 Task: Look for space in Romeoville, United States from 12th July, 2023 to 16th July, 2023 for 8 adults in price range Rs.10000 to Rs.16000. Place can be private room with 8 bedrooms having 8 beds and 8 bathrooms. Property type can be house, flat, guest house, hotel. Amenities needed are: wifi, TV, free parkinig on premises, gym, breakfast. Booking option can be shelf check-in. Required host language is English.
Action: Mouse moved to (465, 94)
Screenshot: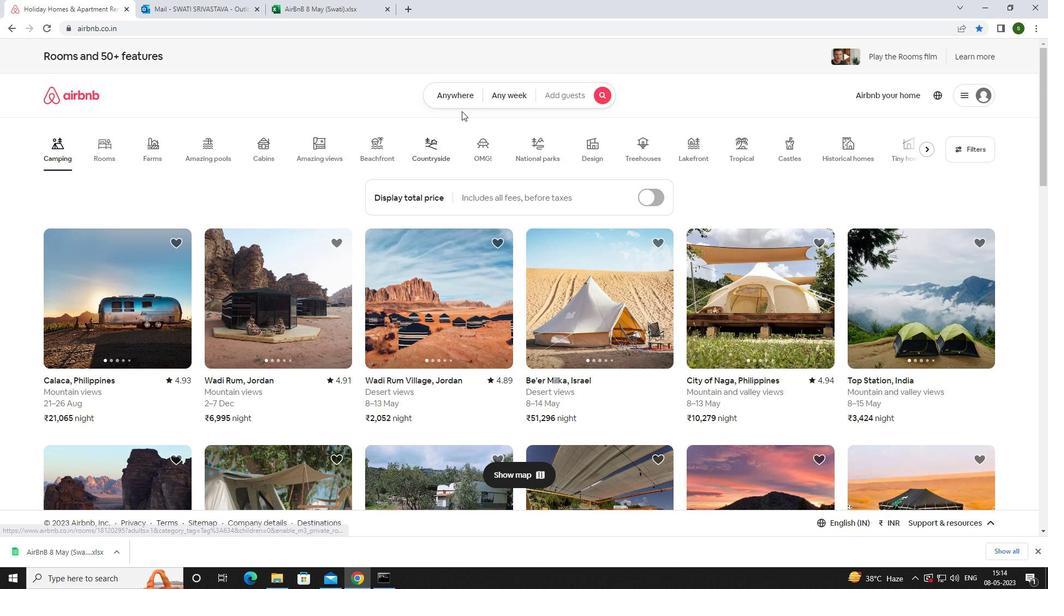 
Action: Mouse pressed left at (465, 94)
Screenshot: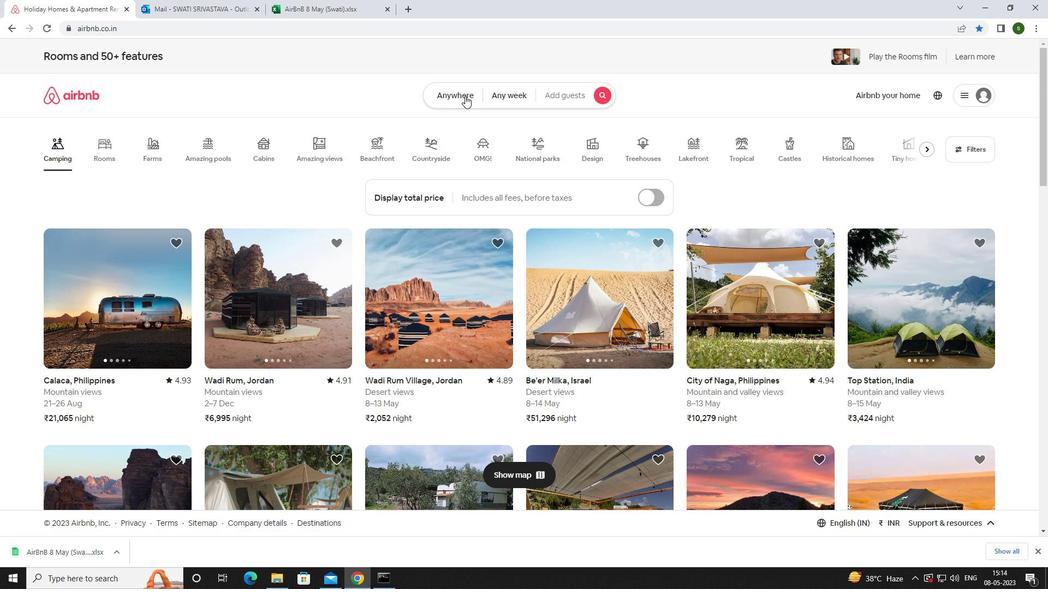 
Action: Mouse moved to (349, 134)
Screenshot: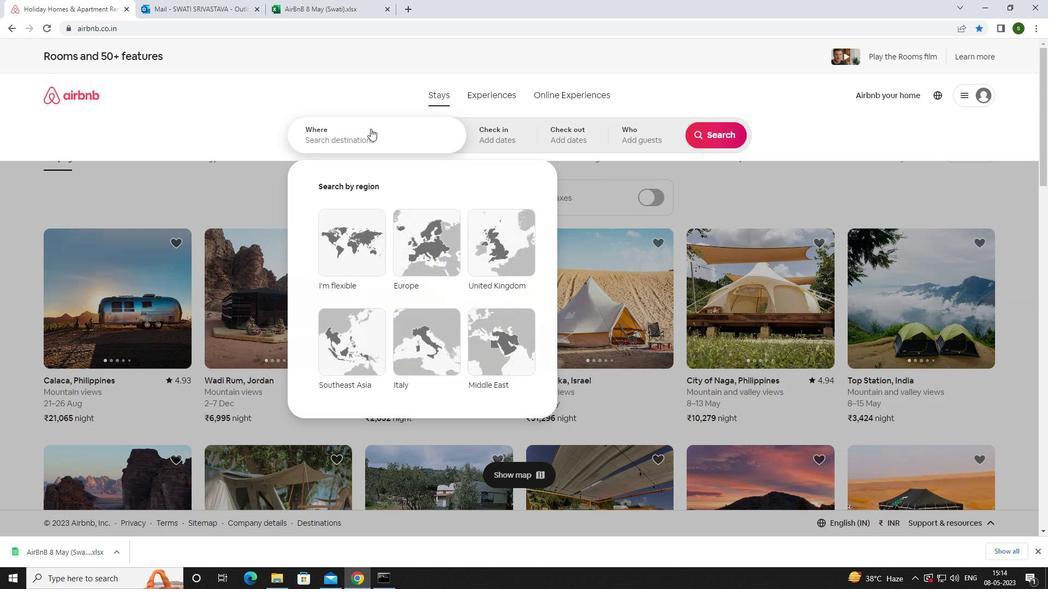 
Action: Mouse pressed left at (349, 134)
Screenshot: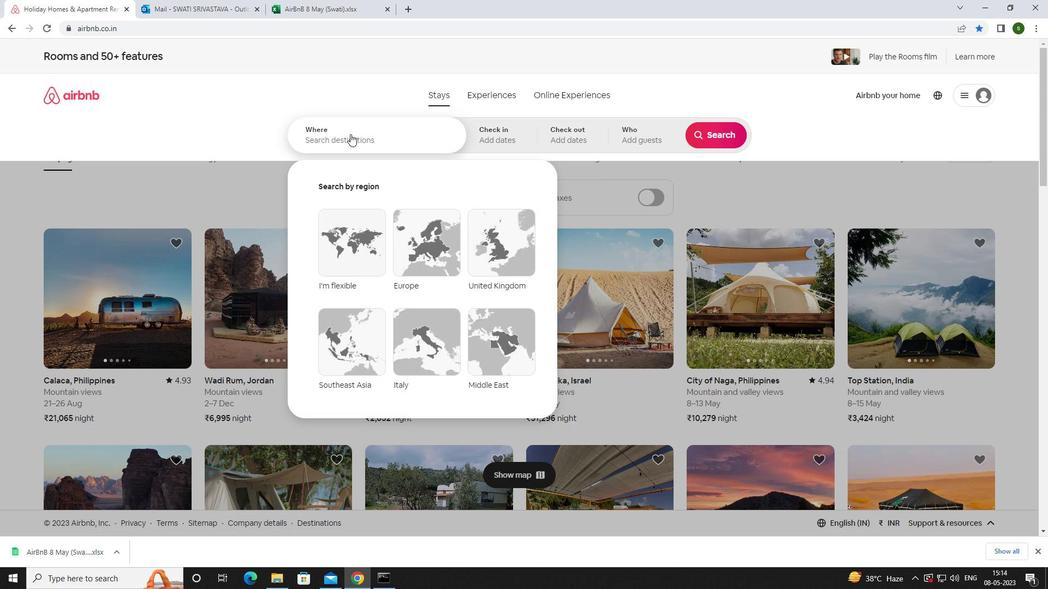 
Action: Key pressed <Key.caps_lock>r<Key.caps_lock>omeoville,<Key.space><Key.caps_lock>u<Key.caps_lock>nited<Key.space><Key.caps_lock>s<Key.caps_lock>tates<Key.enter>
Screenshot: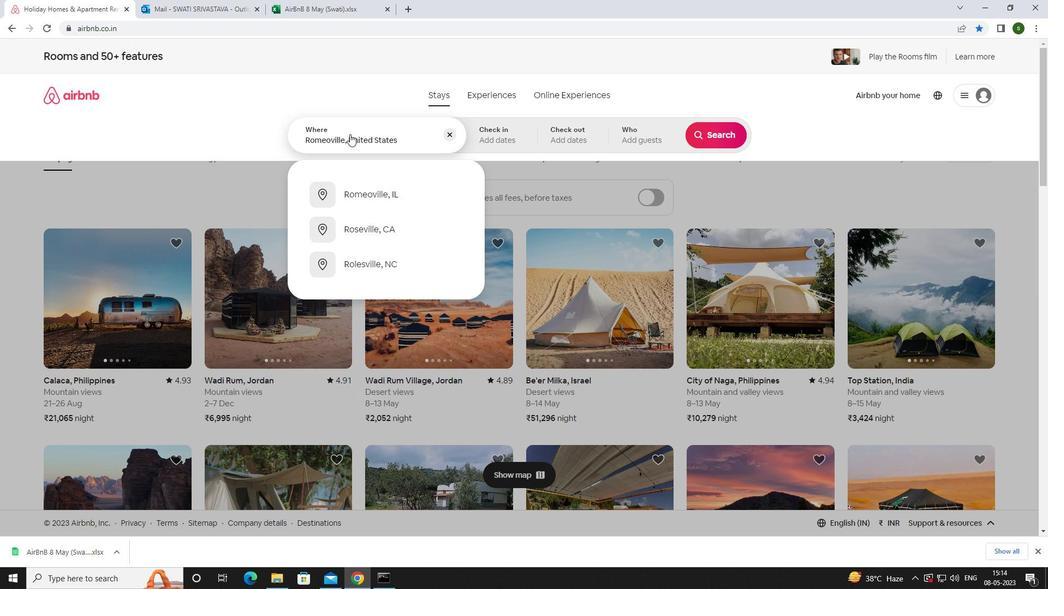 
Action: Mouse moved to (715, 221)
Screenshot: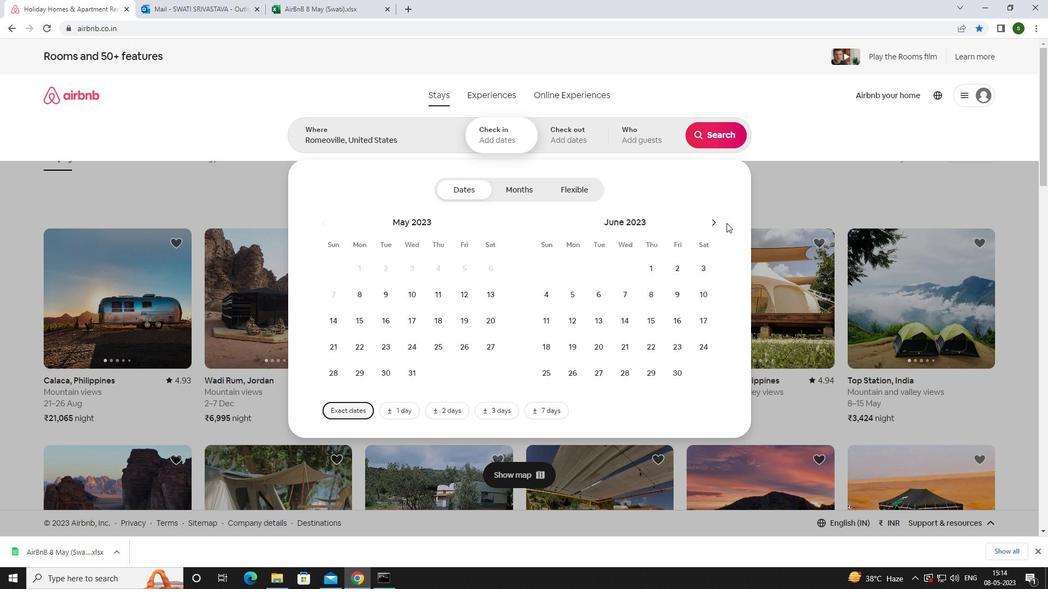 
Action: Mouse pressed left at (715, 221)
Screenshot: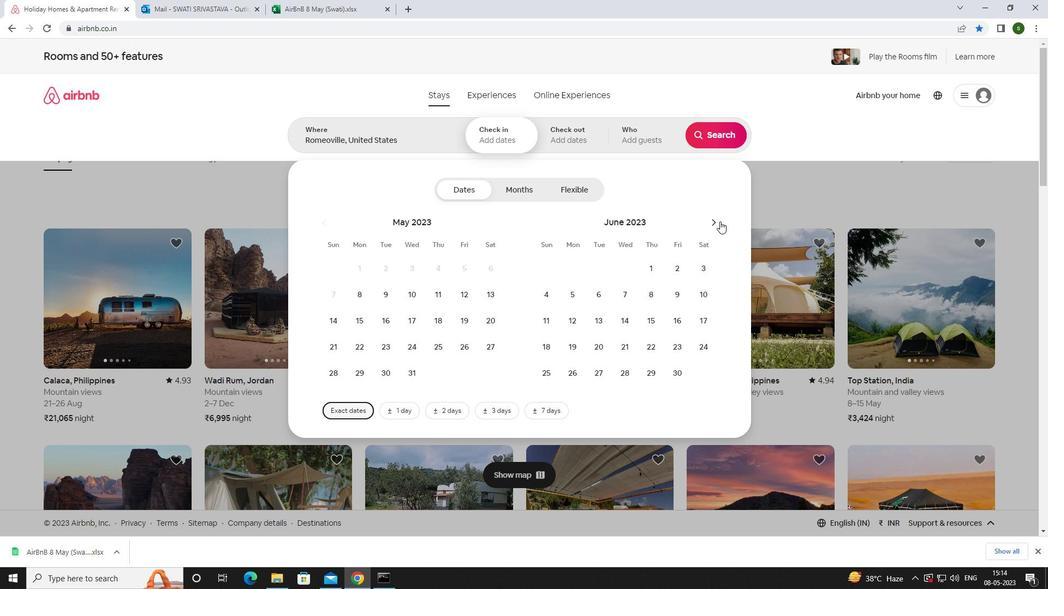 
Action: Mouse pressed left at (715, 221)
Screenshot: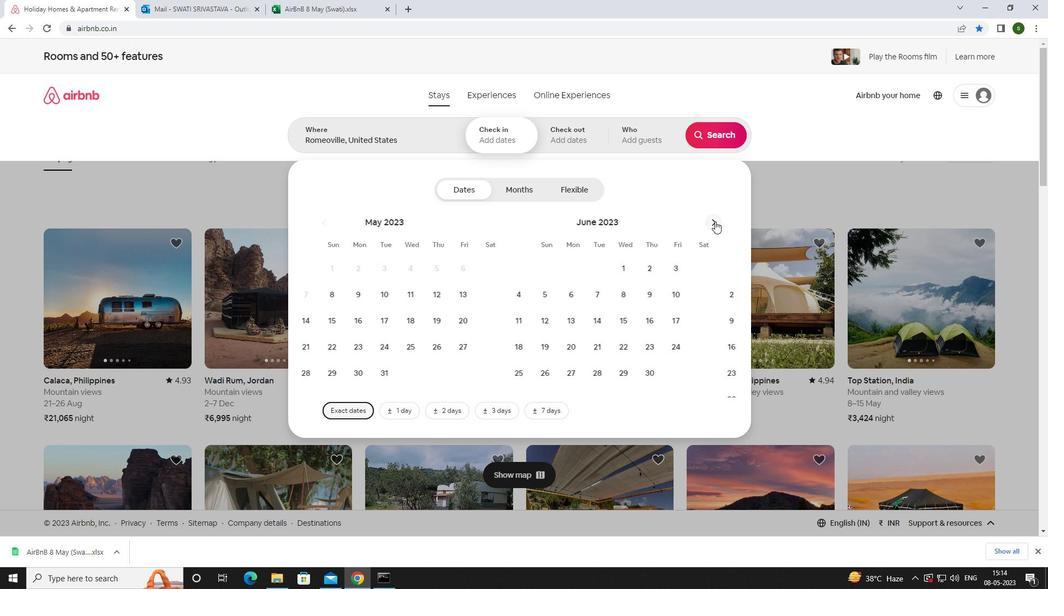 
Action: Mouse moved to (414, 317)
Screenshot: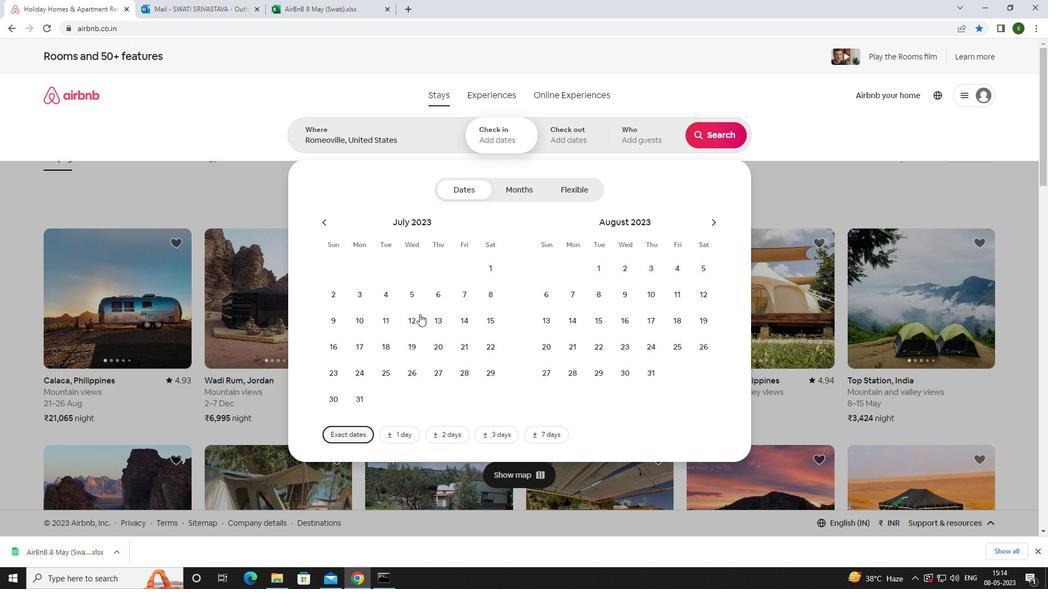 
Action: Mouse pressed left at (414, 317)
Screenshot: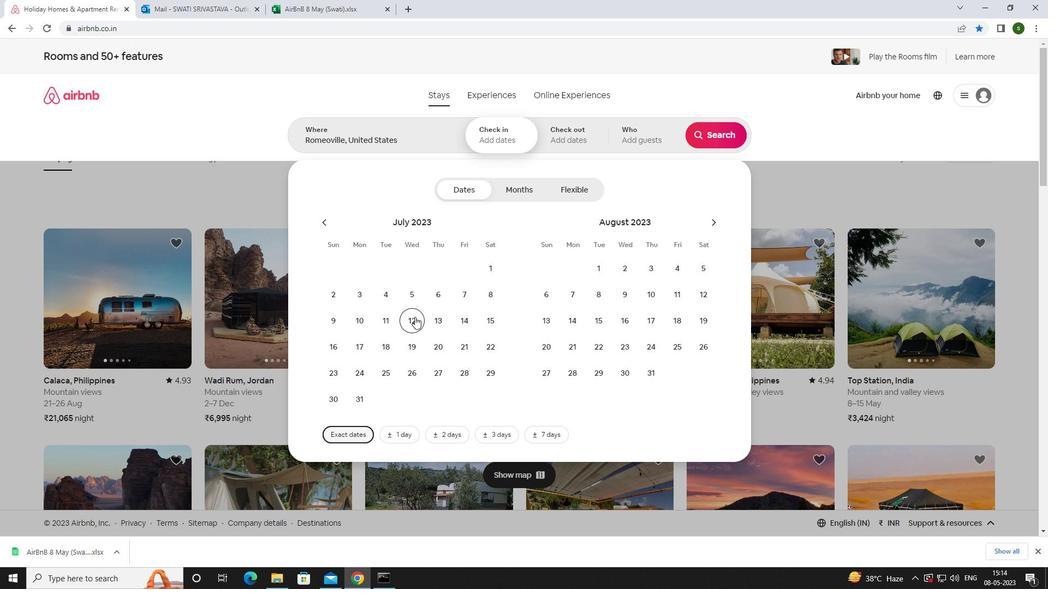 
Action: Mouse moved to (341, 349)
Screenshot: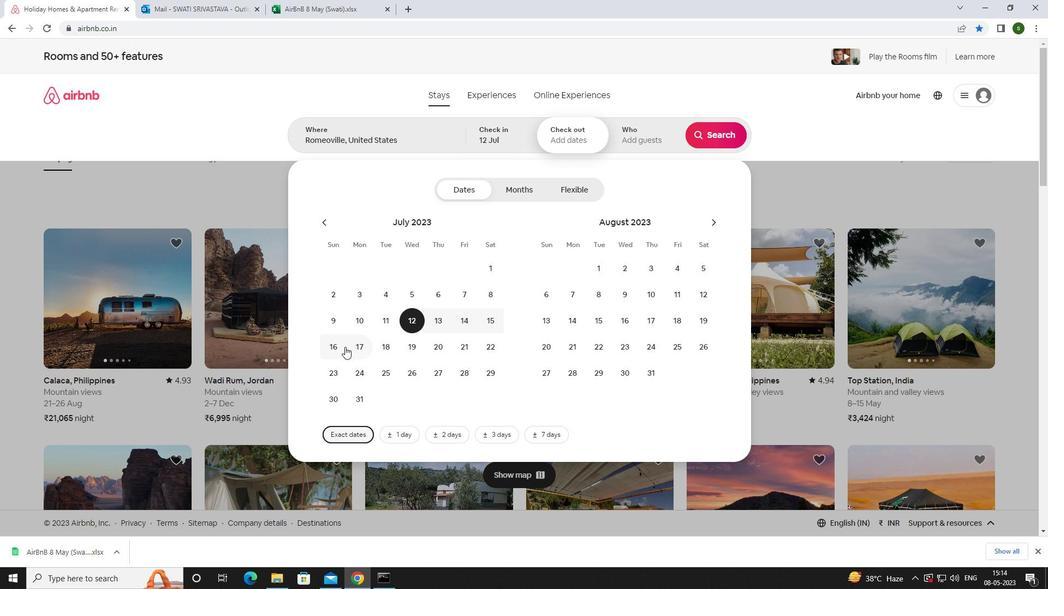 
Action: Mouse pressed left at (341, 349)
Screenshot: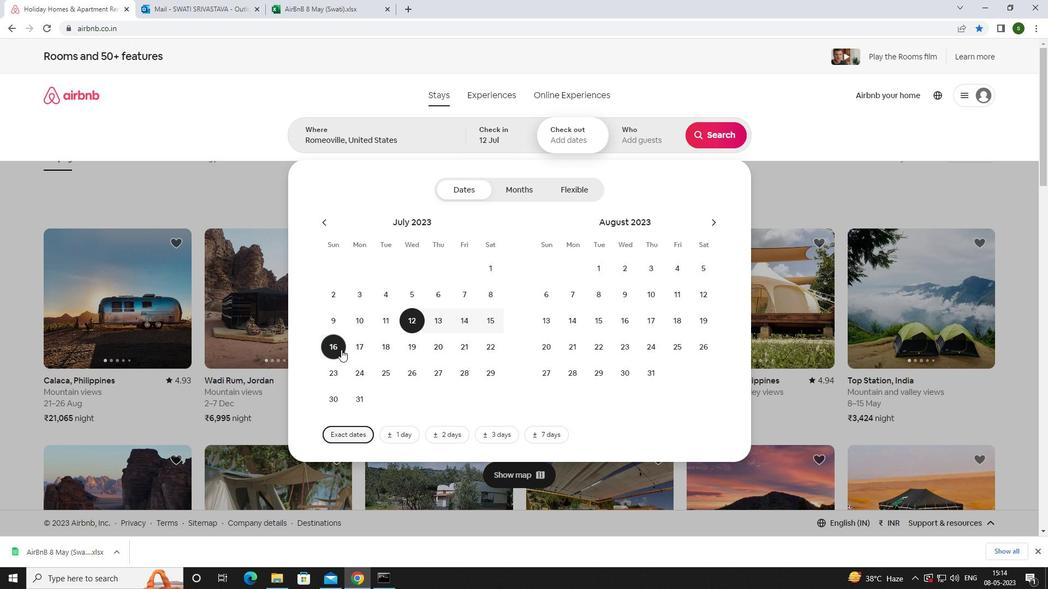 
Action: Mouse moved to (637, 131)
Screenshot: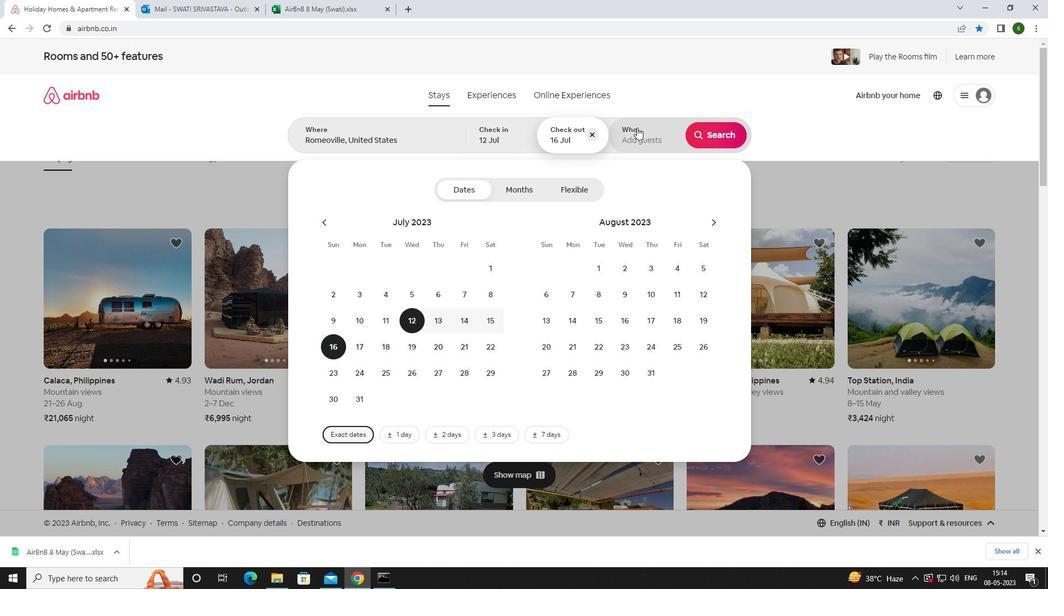 
Action: Mouse pressed left at (637, 131)
Screenshot: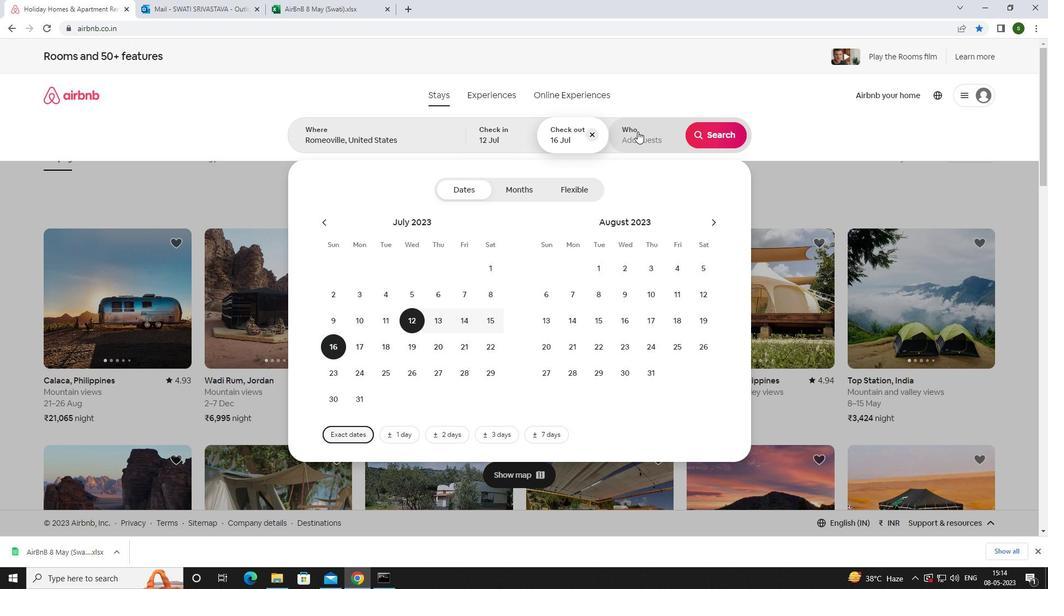 
Action: Mouse moved to (721, 191)
Screenshot: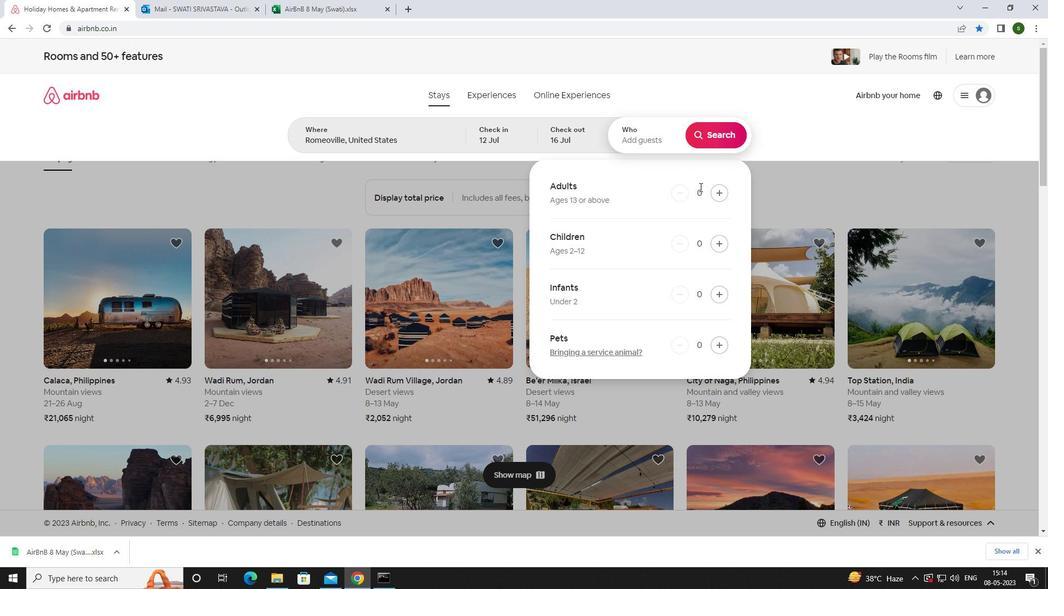 
Action: Mouse pressed left at (721, 191)
Screenshot: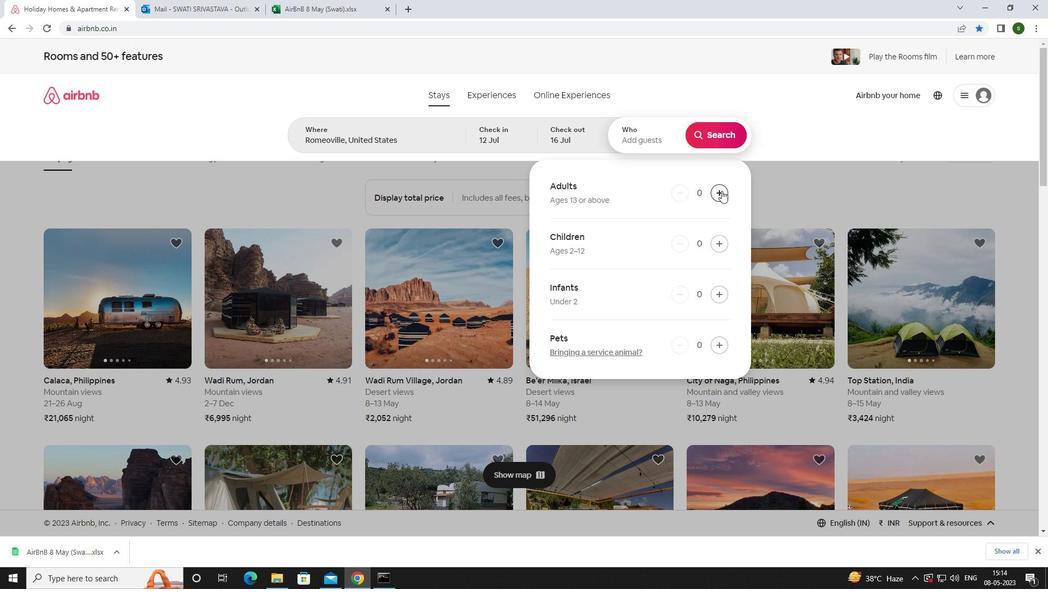 
Action: Mouse pressed left at (721, 191)
Screenshot: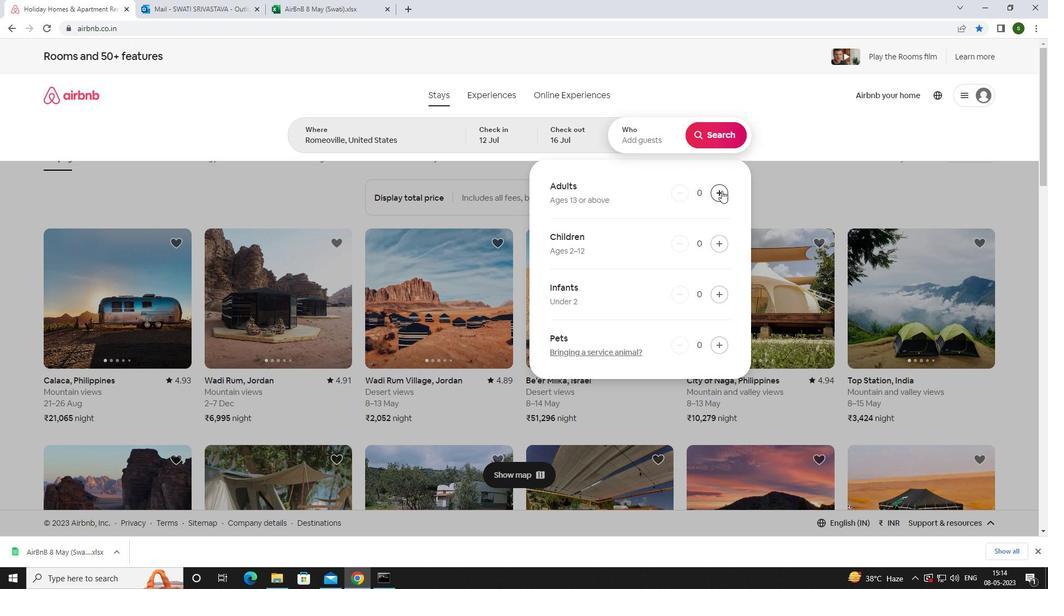
Action: Mouse pressed left at (721, 191)
Screenshot: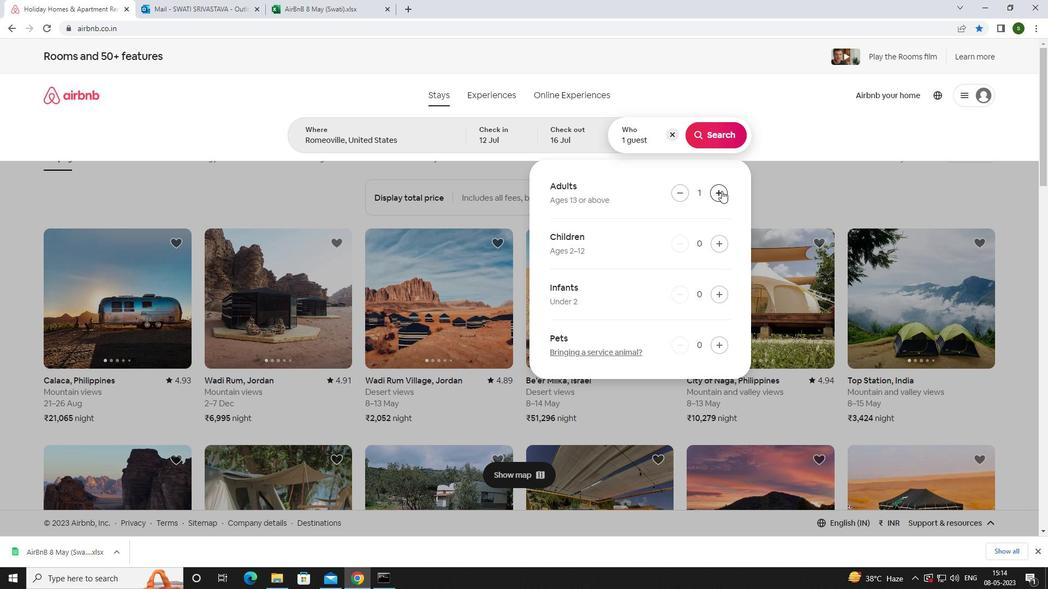 
Action: Mouse pressed left at (721, 191)
Screenshot: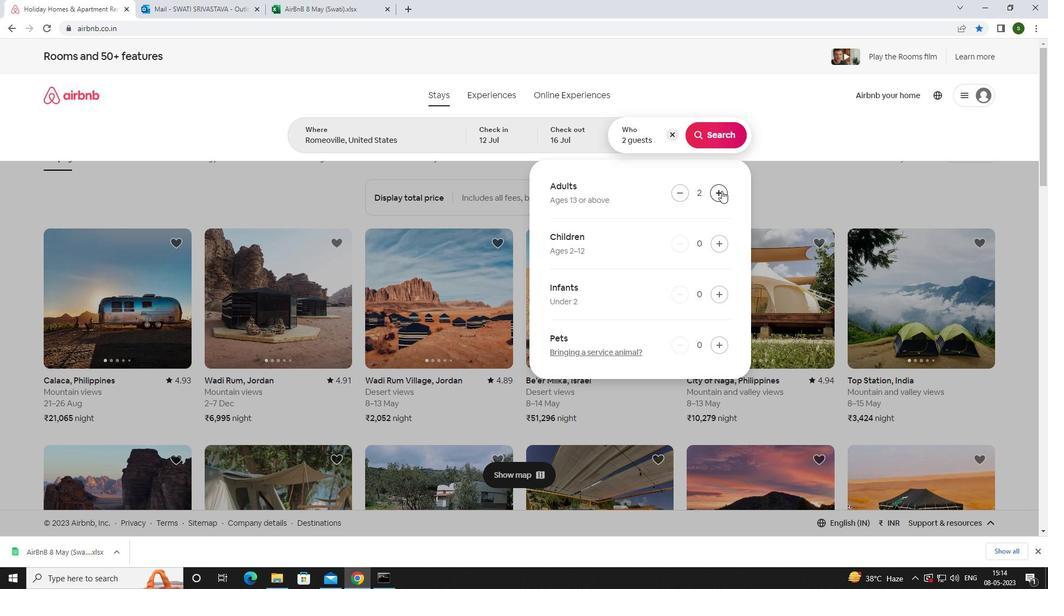 
Action: Mouse pressed left at (721, 191)
Screenshot: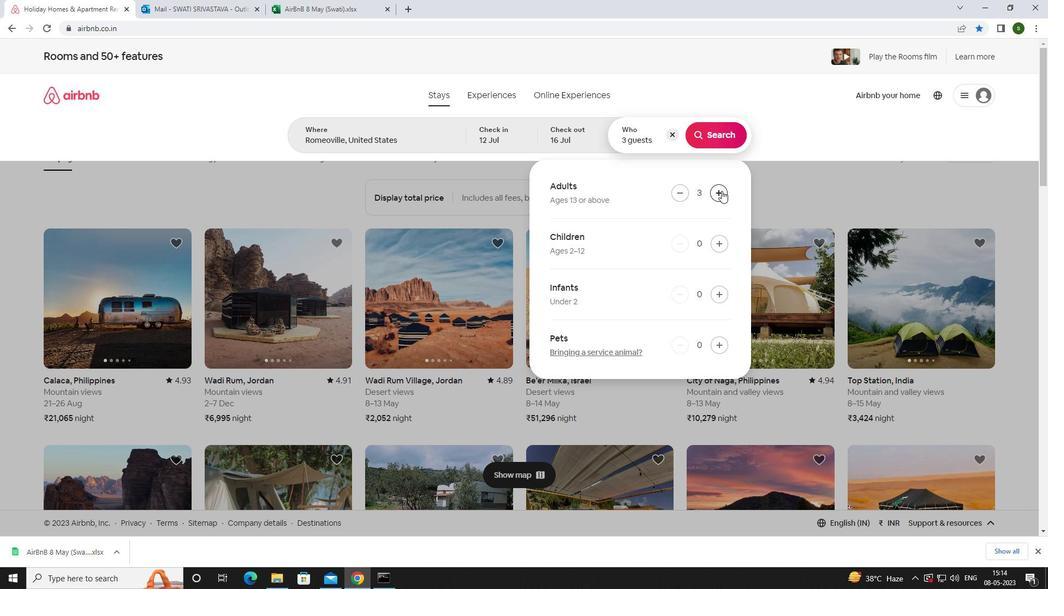 
Action: Mouse pressed left at (721, 191)
Screenshot: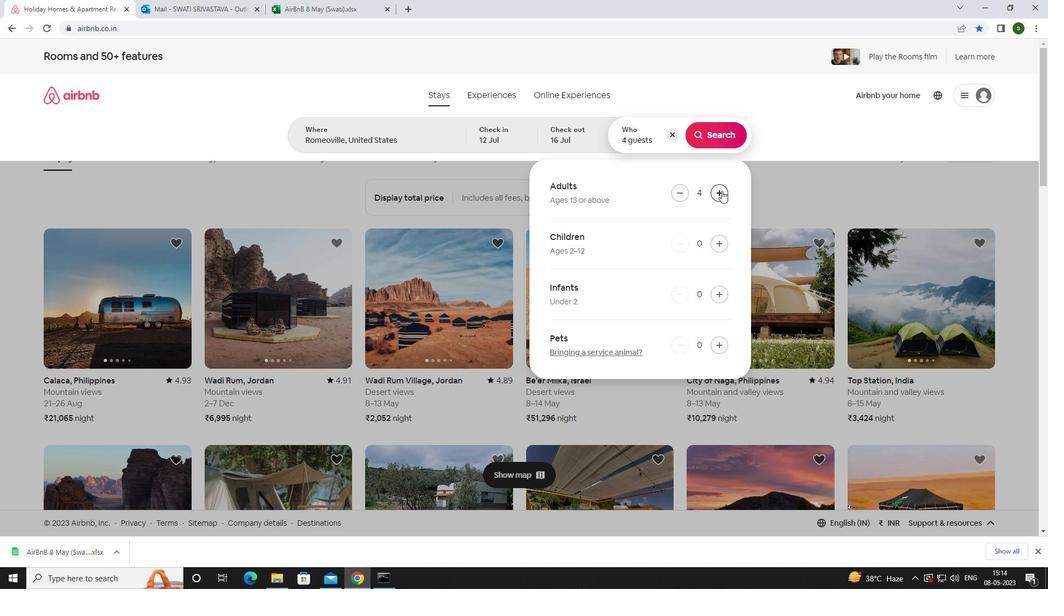 
Action: Mouse pressed left at (721, 191)
Screenshot: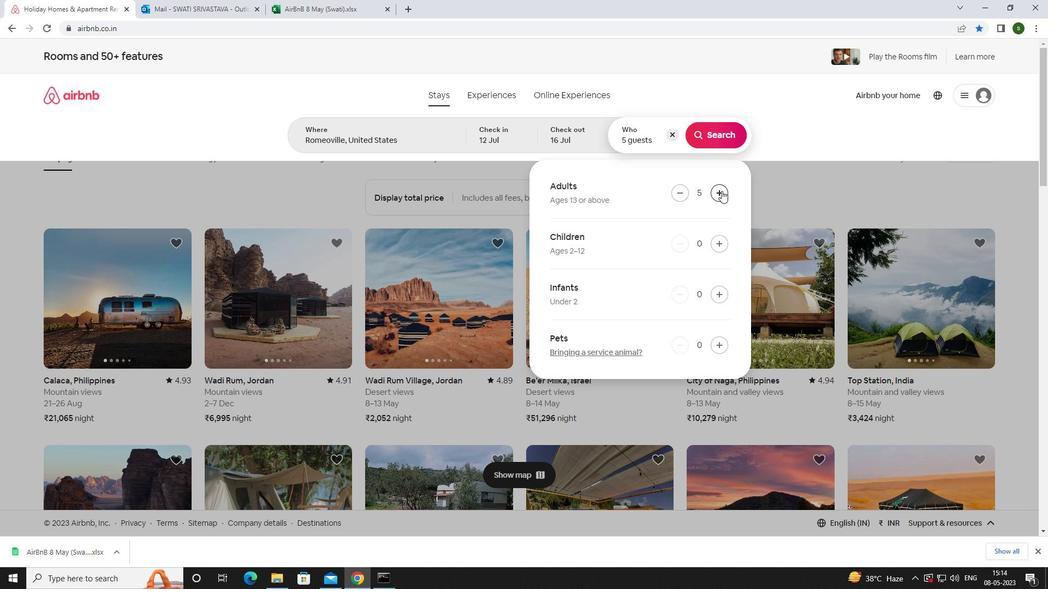
Action: Mouse pressed left at (721, 191)
Screenshot: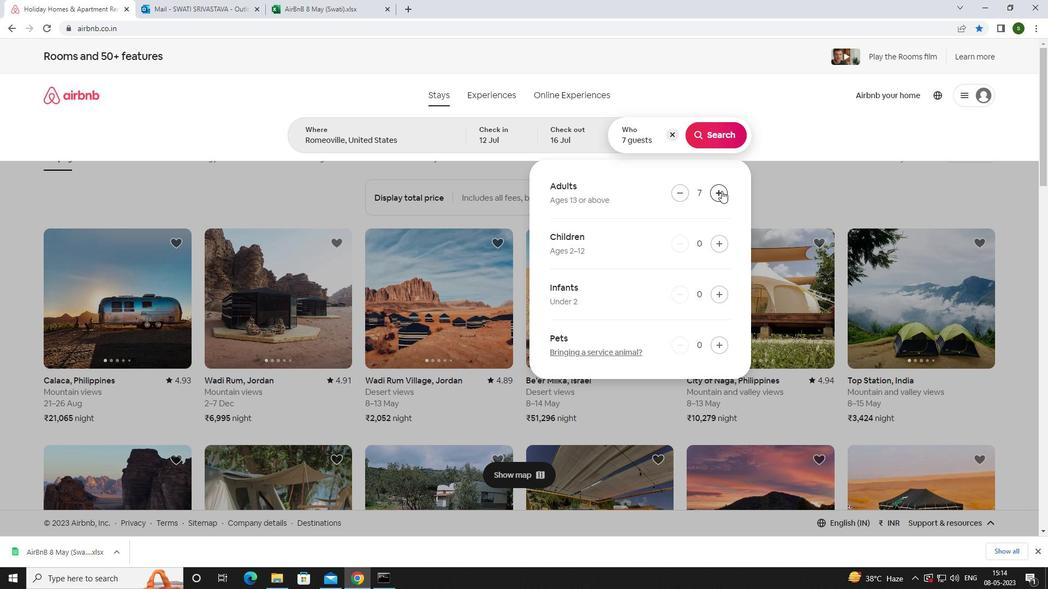 
Action: Mouse moved to (707, 138)
Screenshot: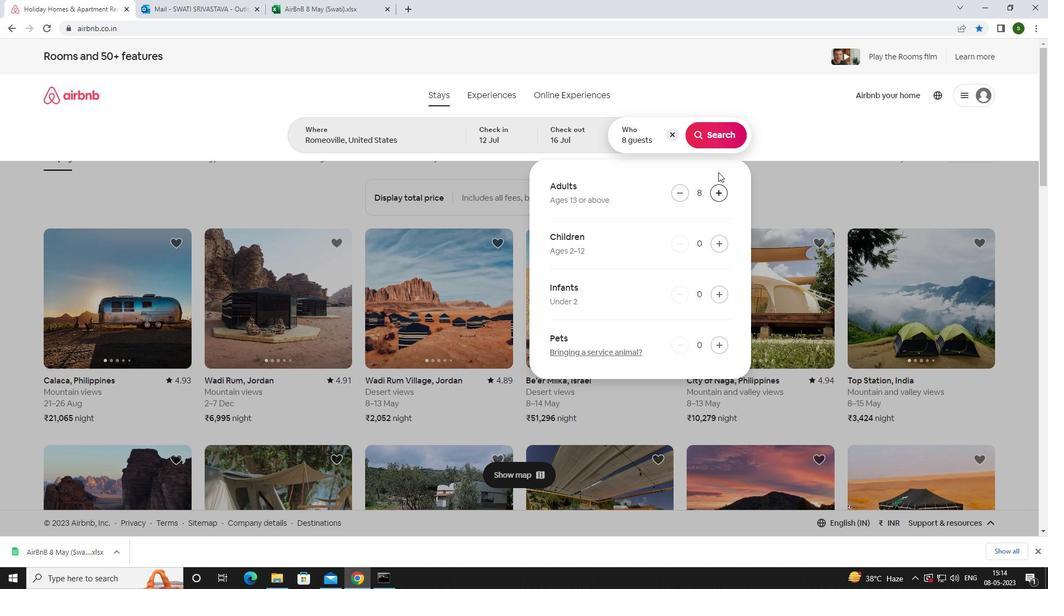 
Action: Mouse pressed left at (707, 138)
Screenshot: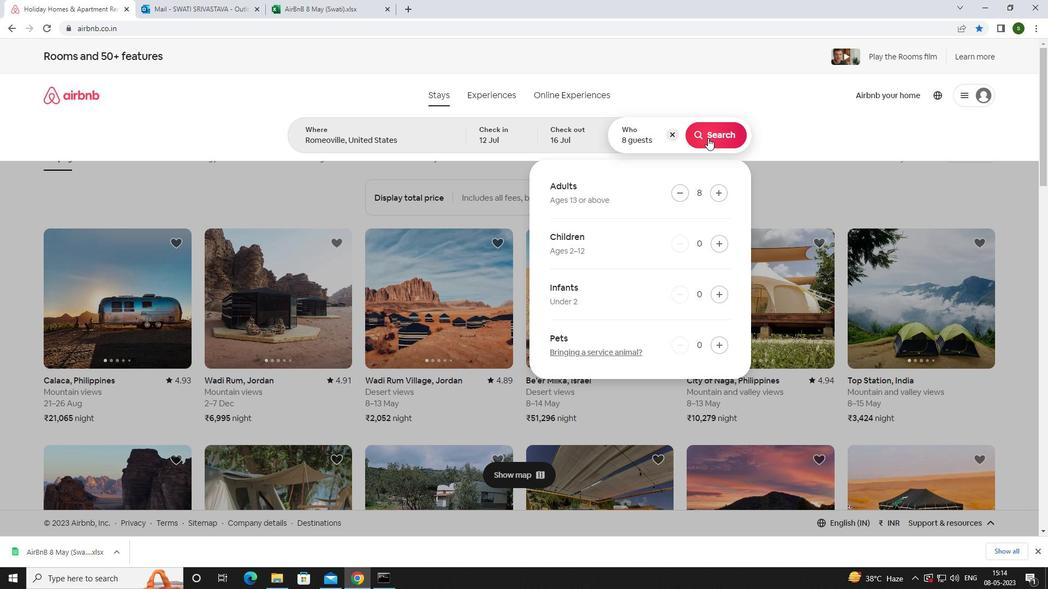 
Action: Mouse moved to (992, 103)
Screenshot: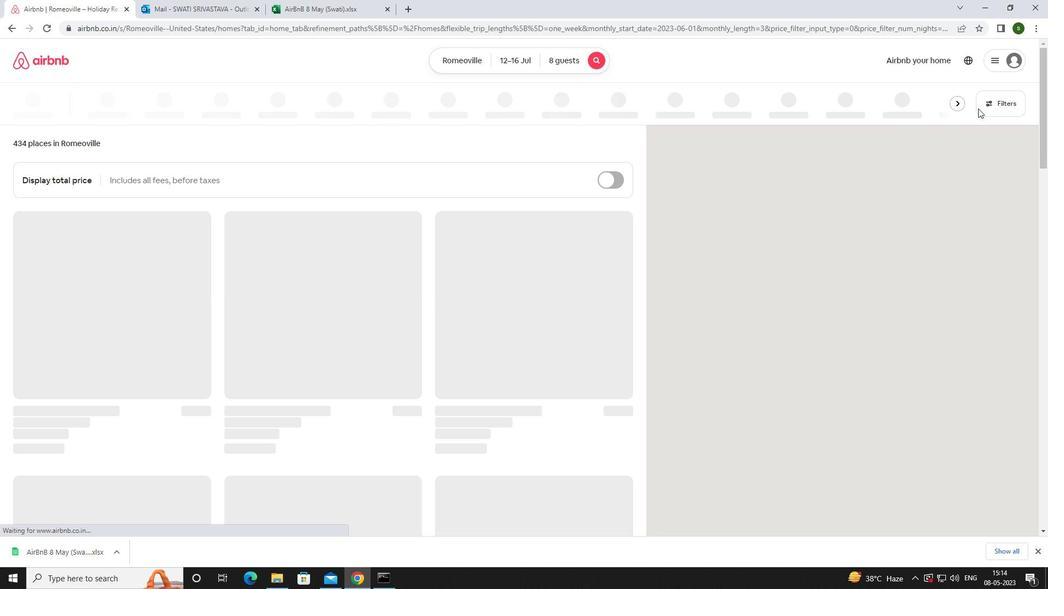 
Action: Mouse pressed left at (992, 103)
Screenshot: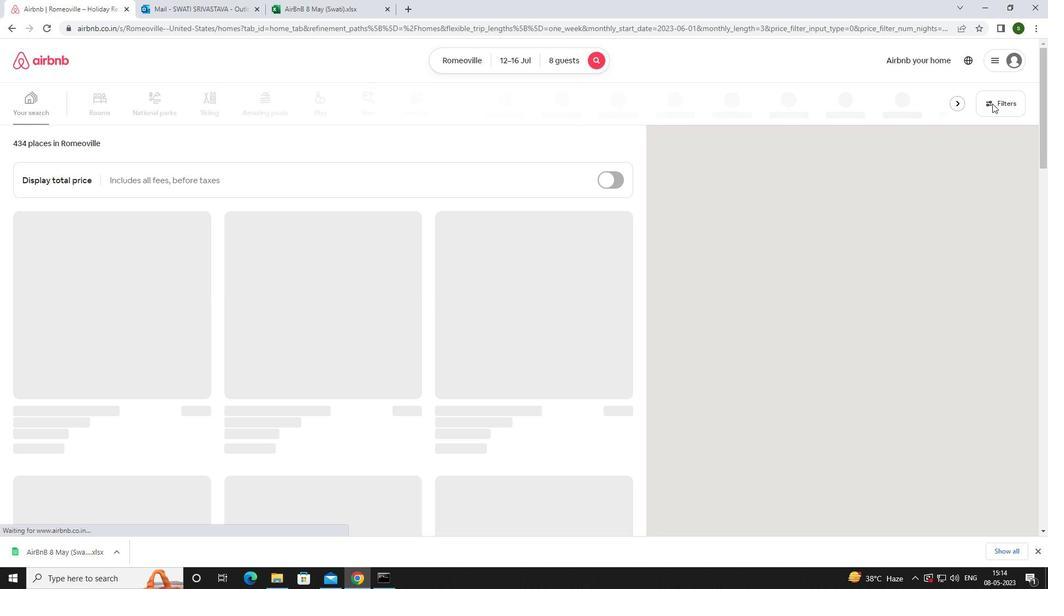 
Action: Mouse moved to (399, 372)
Screenshot: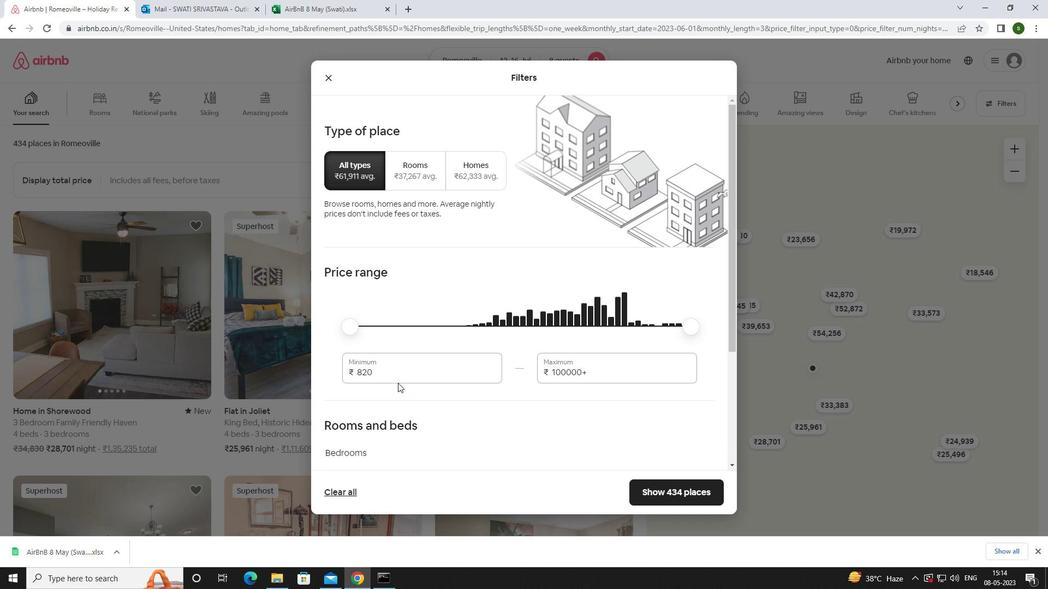 
Action: Mouse pressed left at (399, 372)
Screenshot: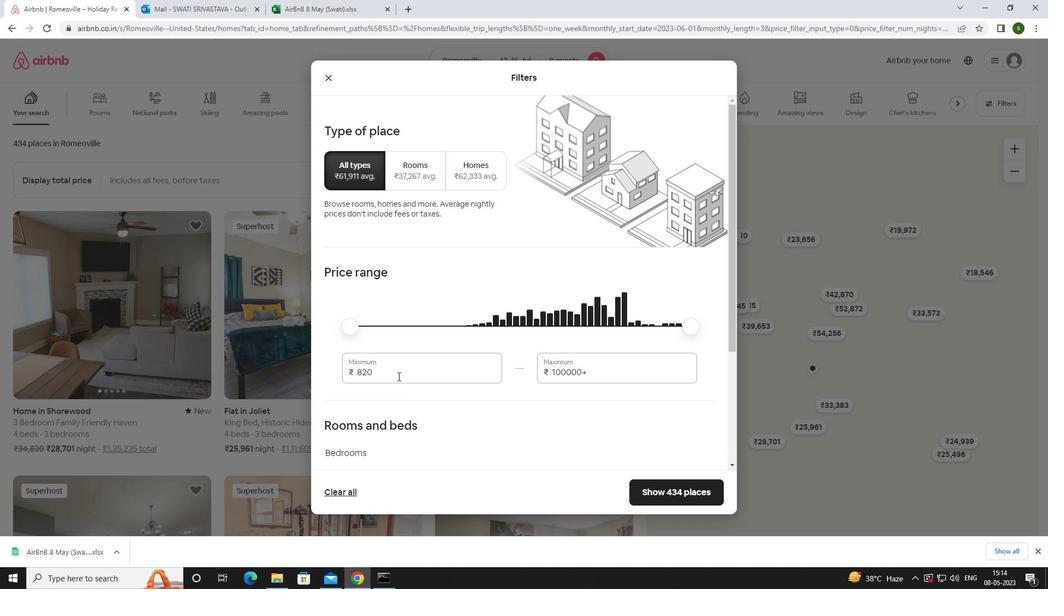 
Action: Key pressed <Key.backspace><Key.backspace><Key.backspace><Key.backspace>10000
Screenshot: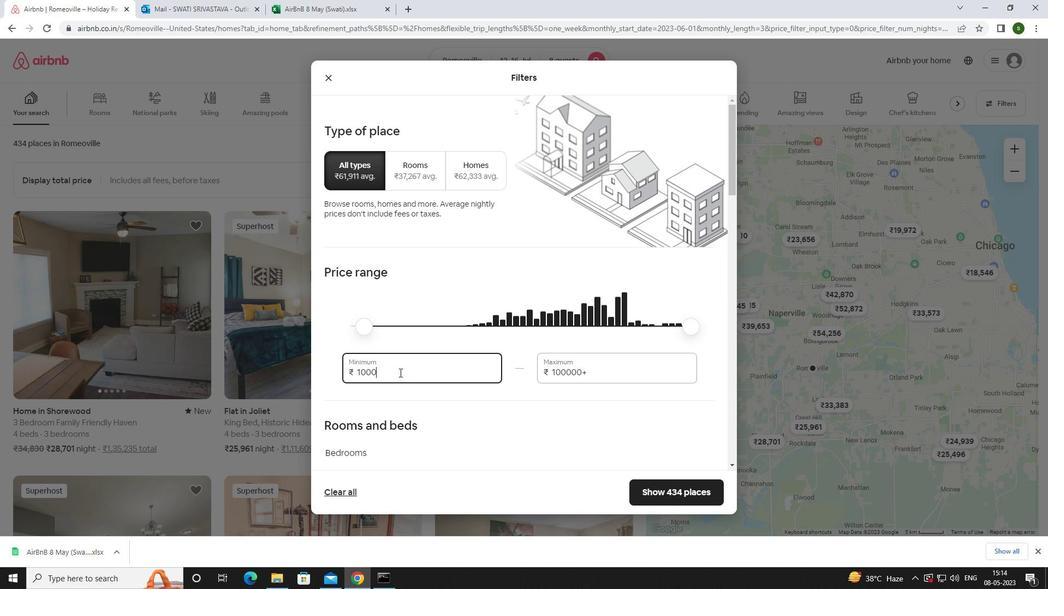 
Action: Mouse moved to (593, 369)
Screenshot: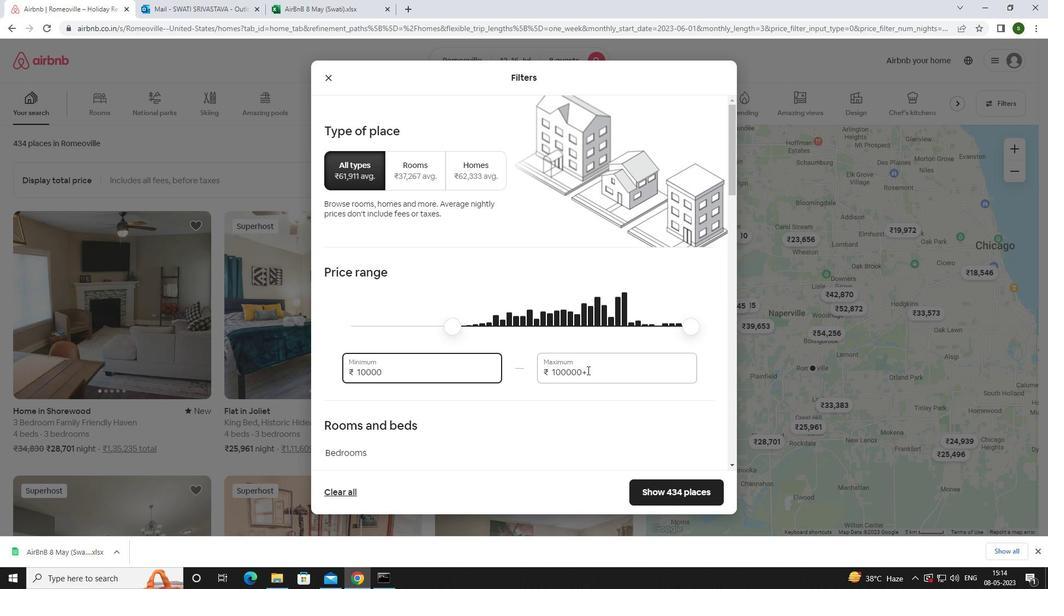 
Action: Mouse pressed left at (593, 369)
Screenshot: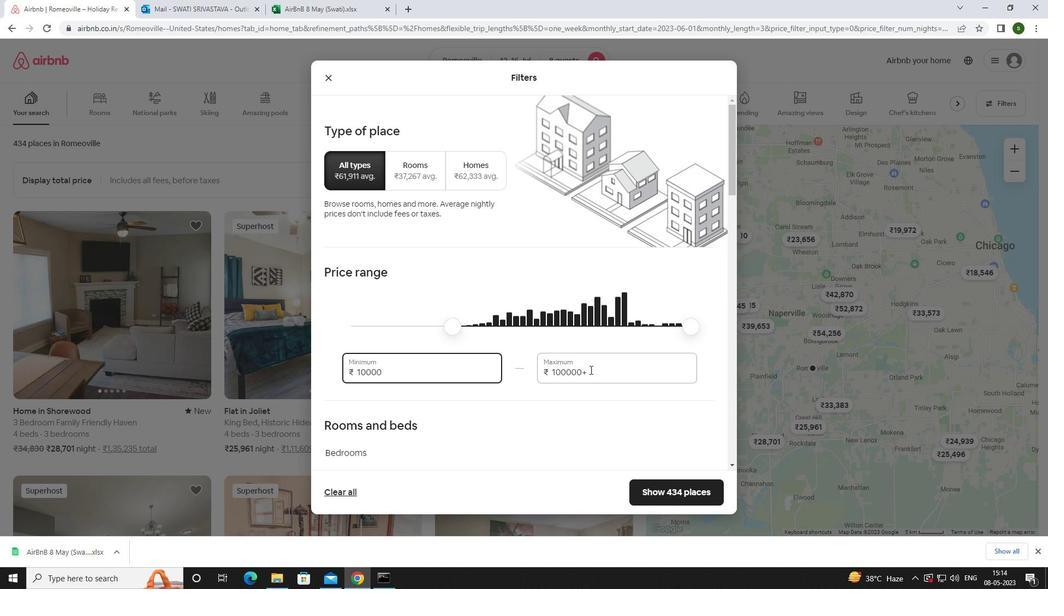 
Action: Key pressed <Key.backspace><Key.backspace><Key.backspace><Key.backspace><Key.backspace><Key.backspace><Key.backspace><Key.backspace><Key.backspace><Key.backspace><Key.backspace>16000
Screenshot: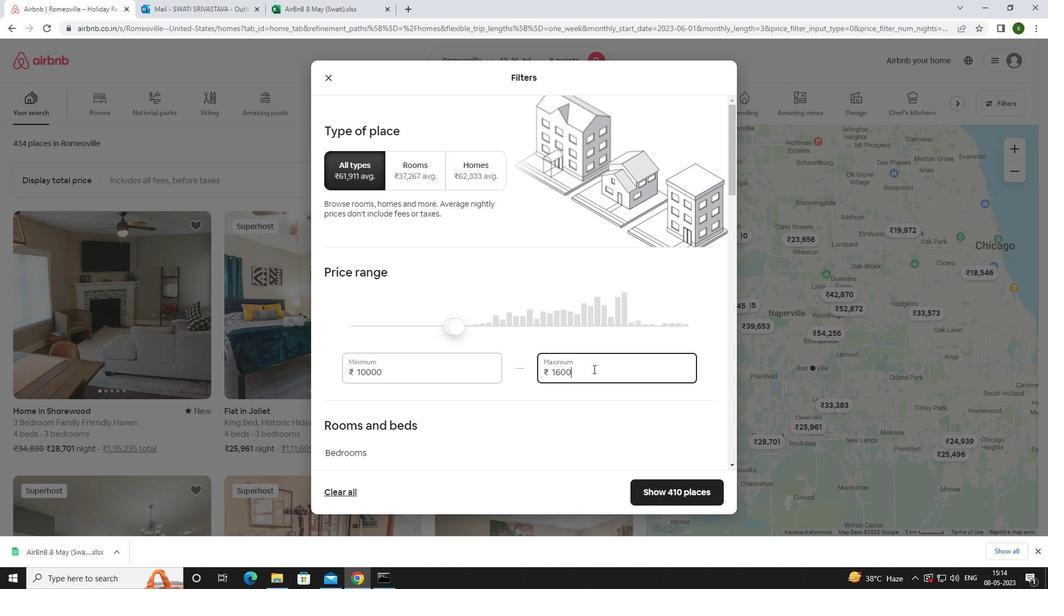 
Action: Mouse moved to (542, 352)
Screenshot: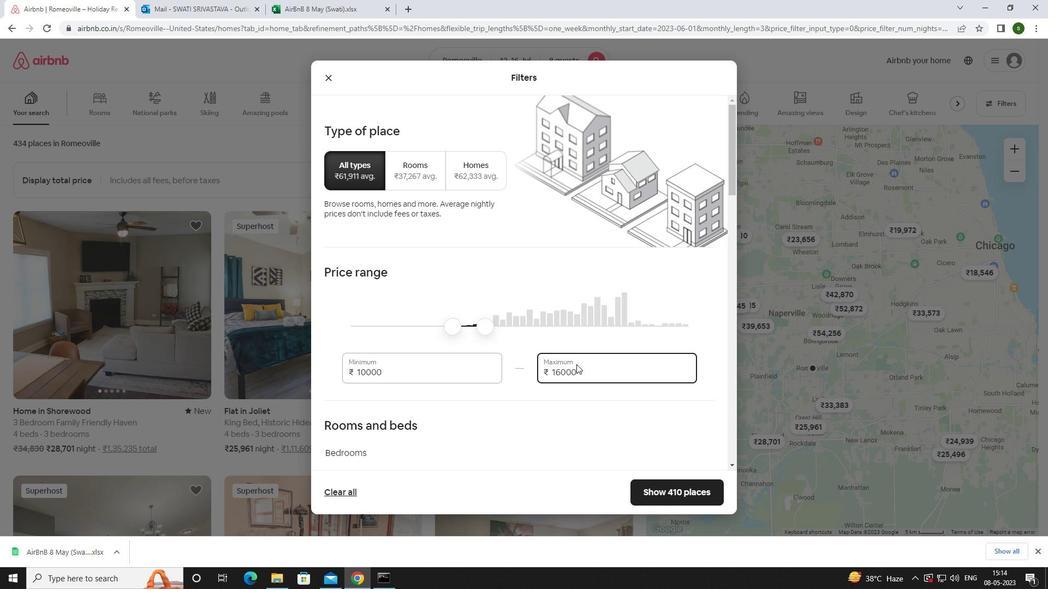 
Action: Mouse scrolled (542, 352) with delta (0, 0)
Screenshot: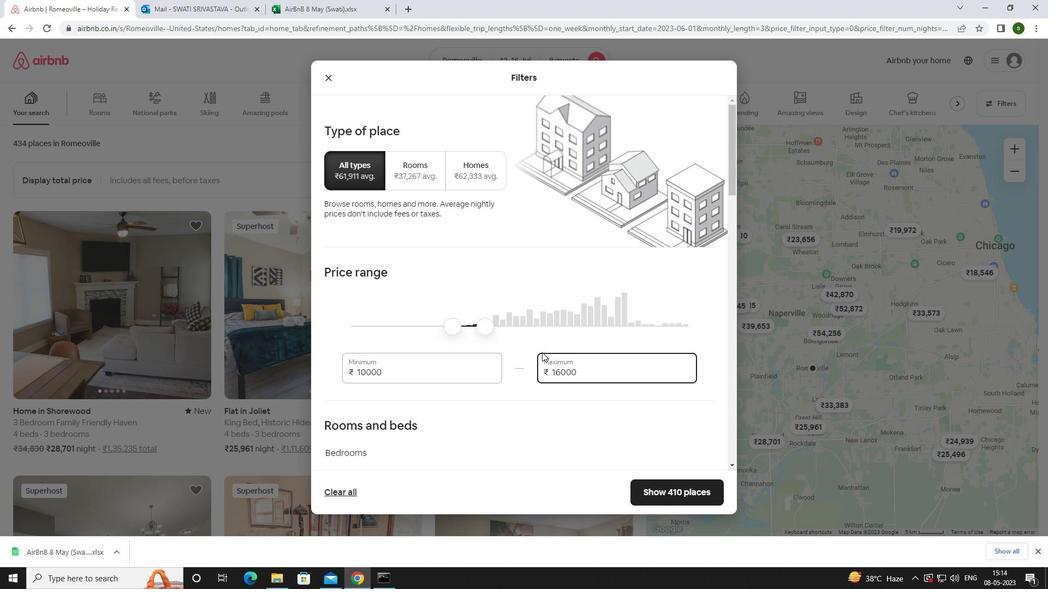 
Action: Mouse scrolled (542, 352) with delta (0, 0)
Screenshot: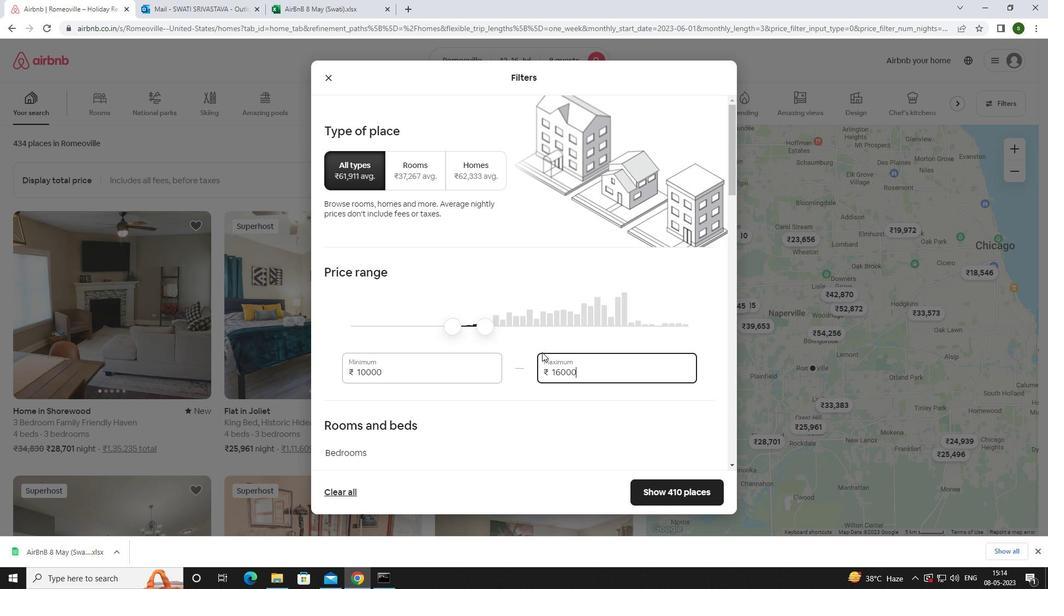 
Action: Mouse scrolled (542, 352) with delta (0, 0)
Screenshot: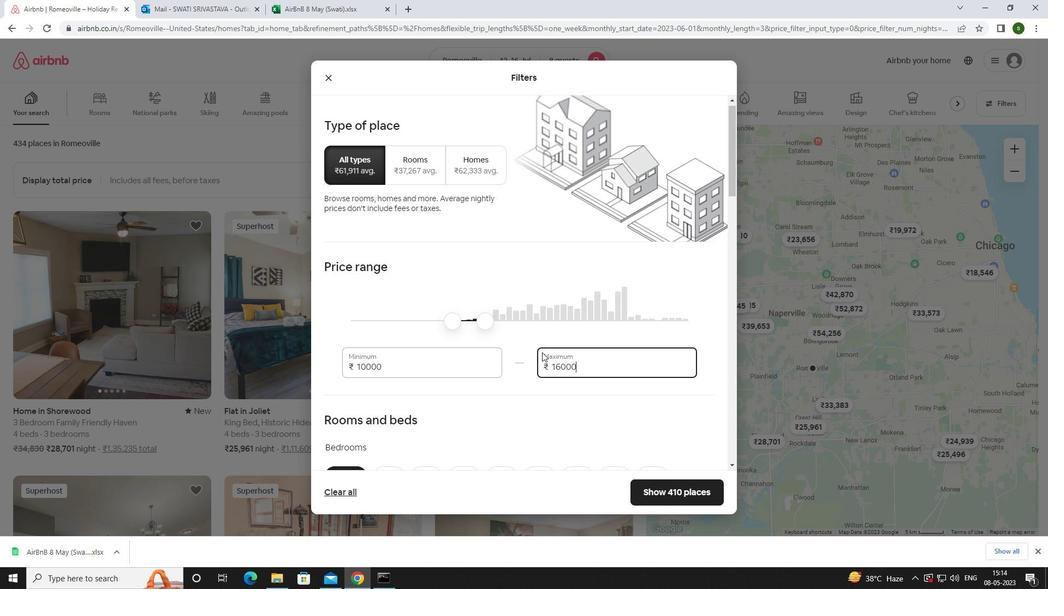 
Action: Mouse moved to (645, 314)
Screenshot: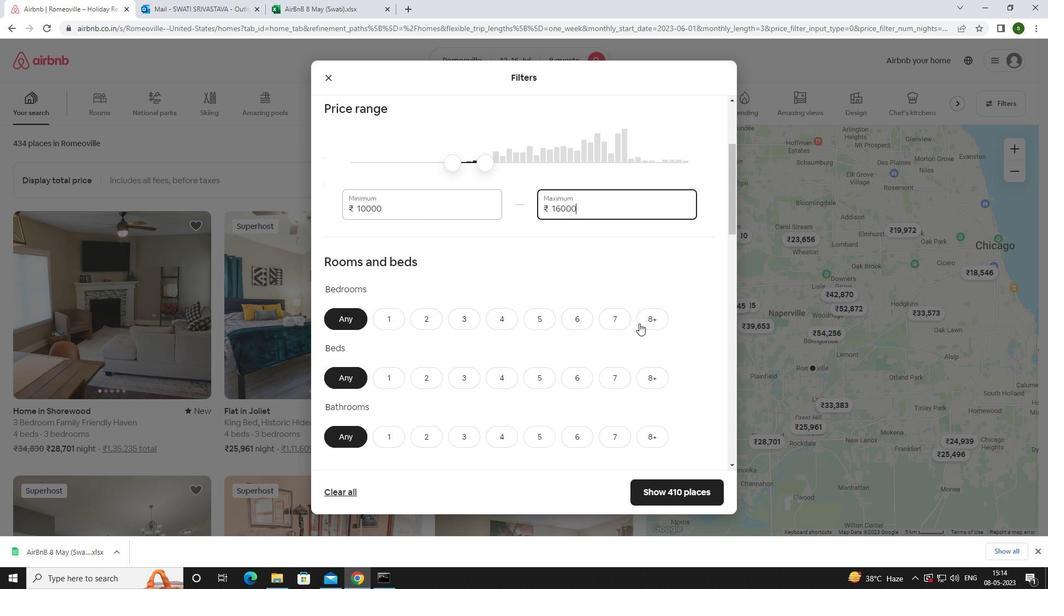 
Action: Mouse pressed left at (645, 314)
Screenshot: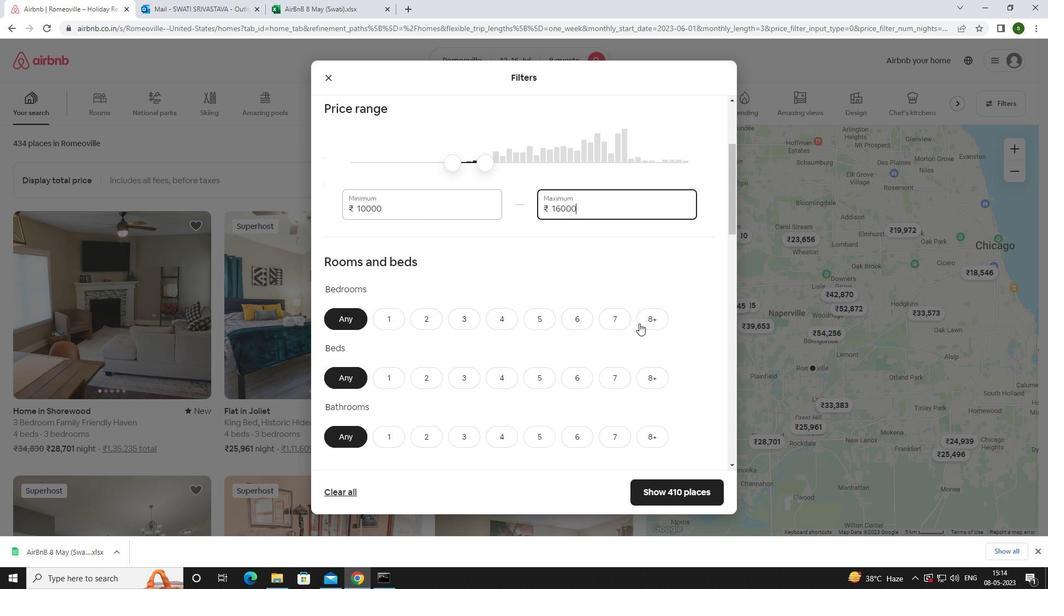 
Action: Mouse moved to (648, 371)
Screenshot: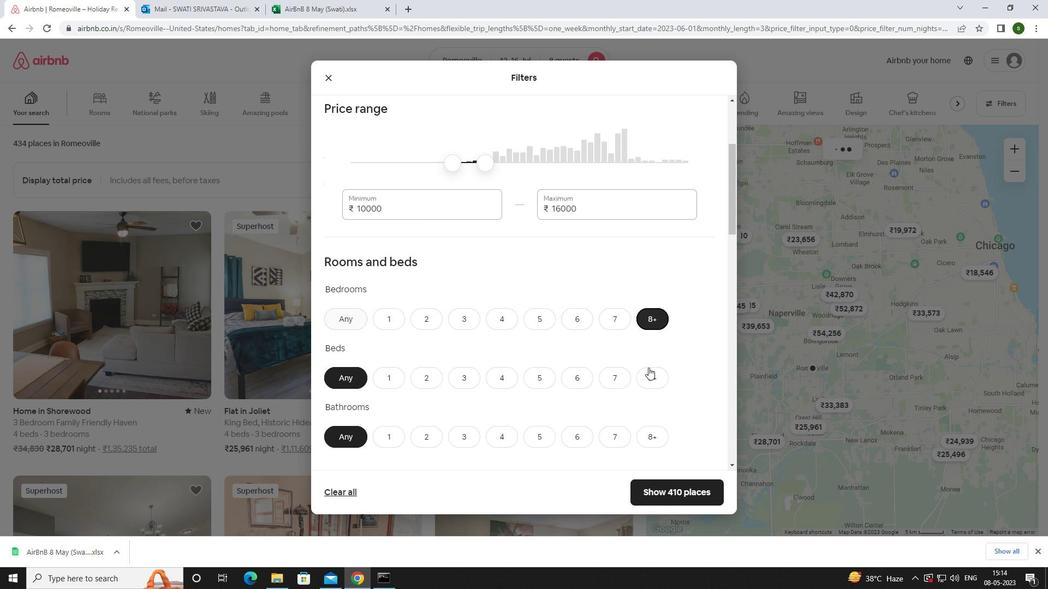 
Action: Mouse pressed left at (648, 371)
Screenshot: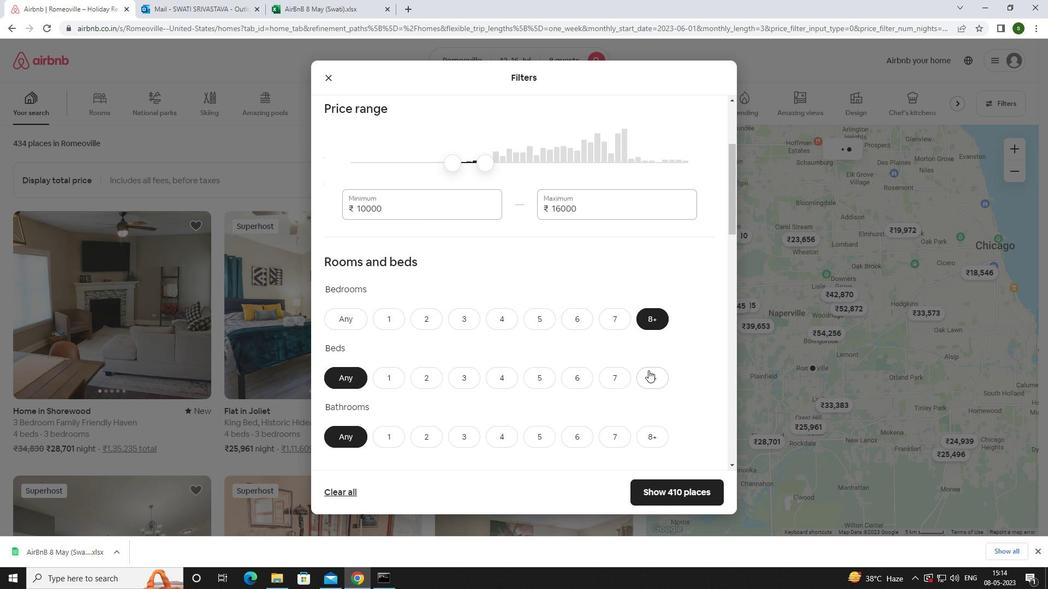 
Action: Mouse moved to (645, 433)
Screenshot: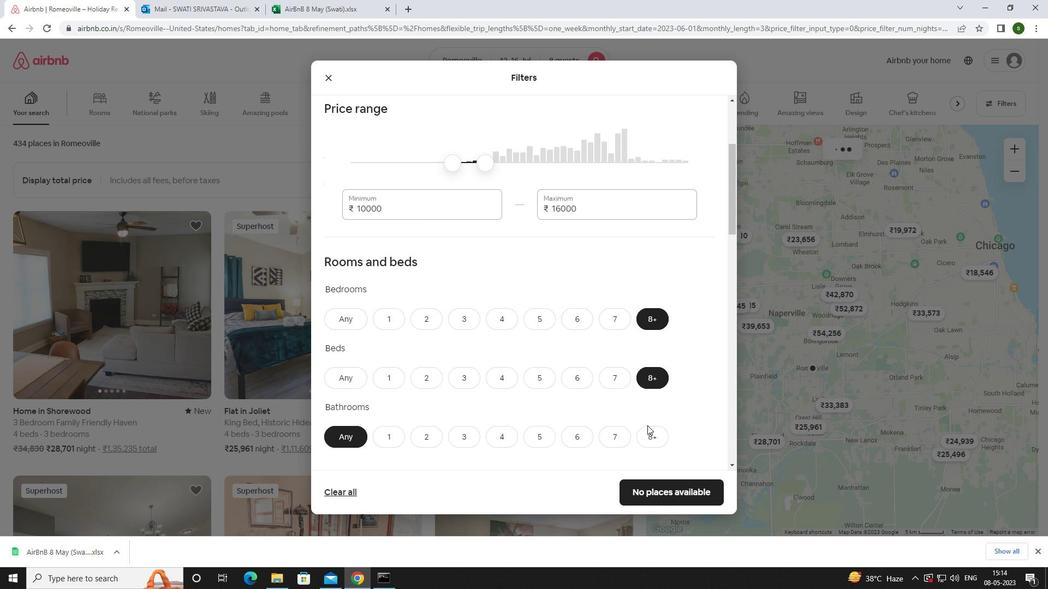 
Action: Mouse pressed left at (645, 433)
Screenshot: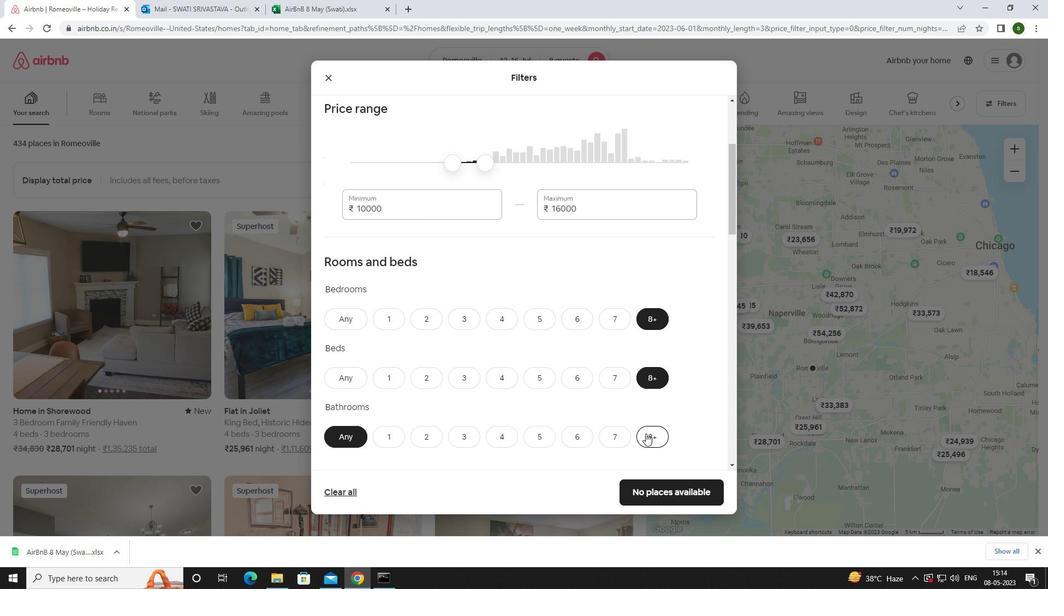 
Action: Mouse moved to (641, 425)
Screenshot: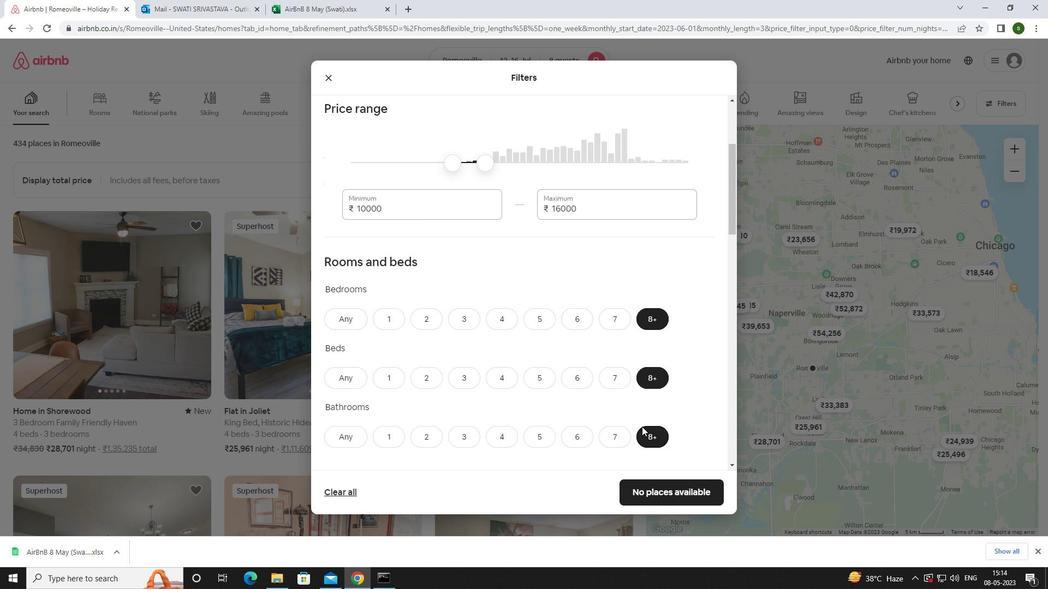 
Action: Mouse scrolled (641, 425) with delta (0, 0)
Screenshot: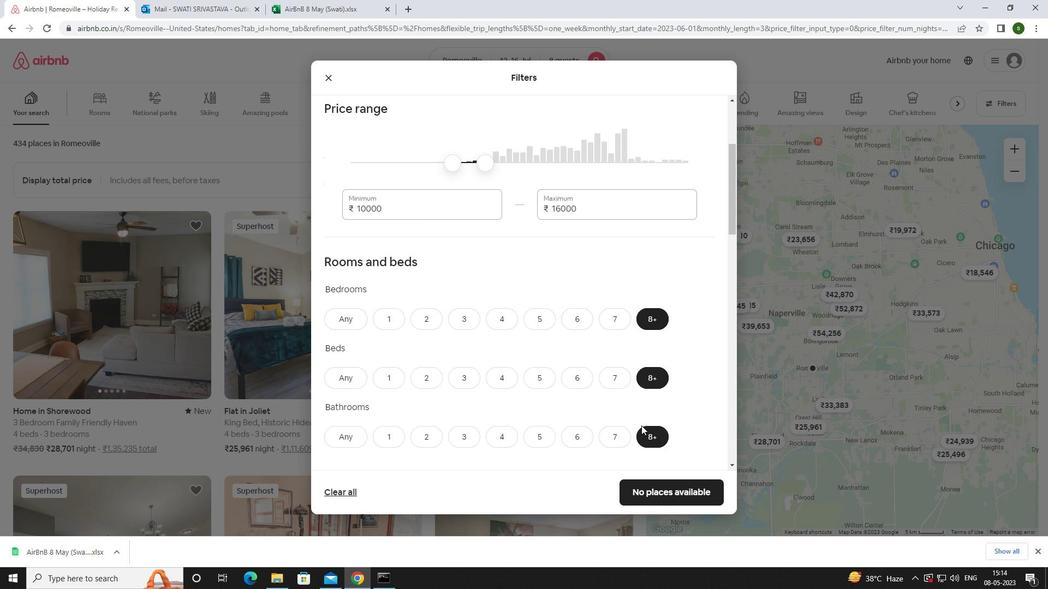 
Action: Mouse scrolled (641, 425) with delta (0, 0)
Screenshot: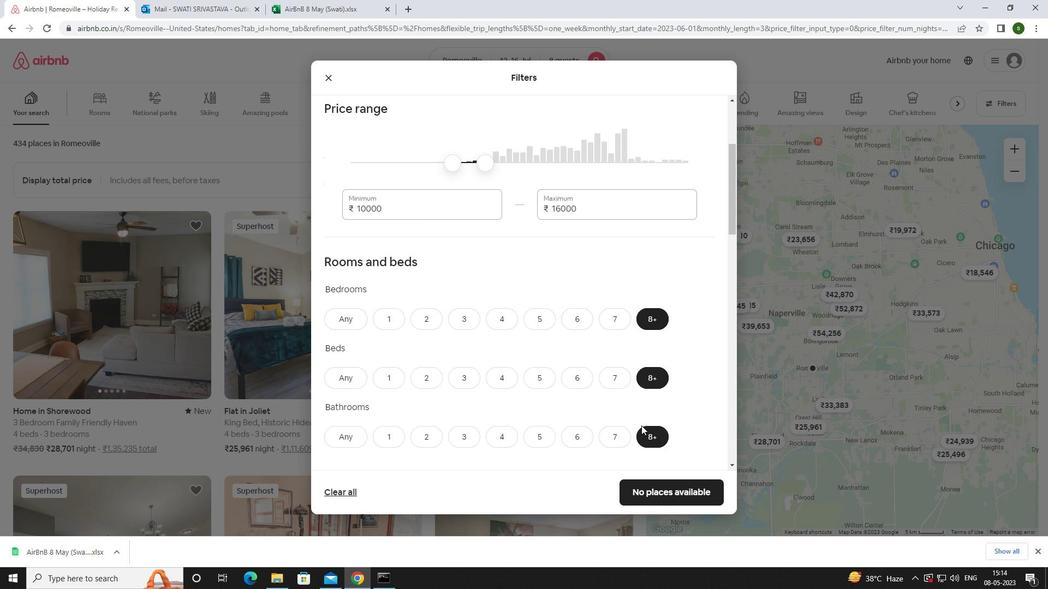 
Action: Mouse moved to (637, 423)
Screenshot: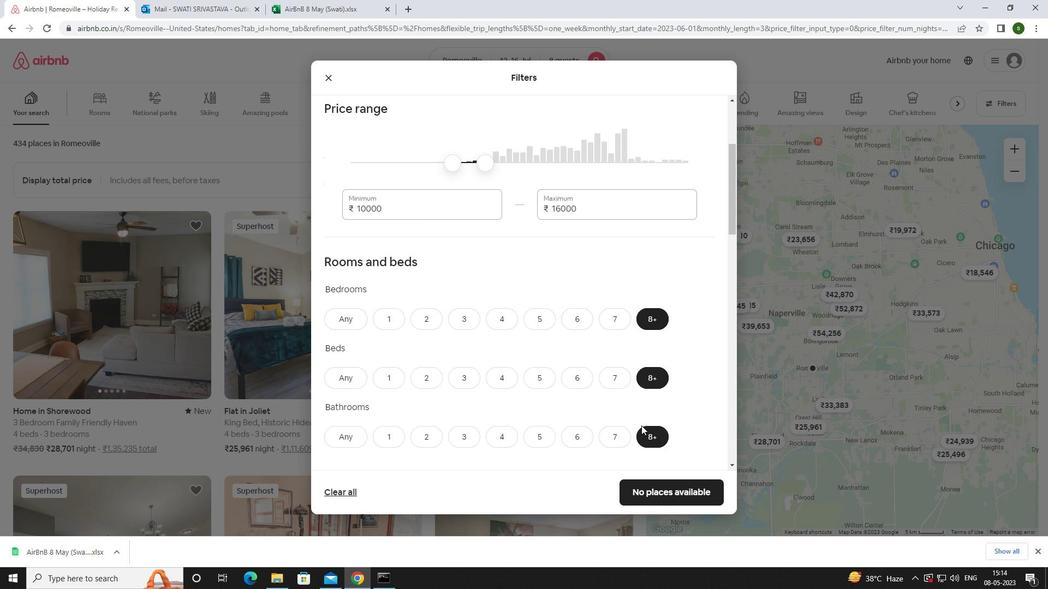 
Action: Mouse scrolled (637, 422) with delta (0, 0)
Screenshot: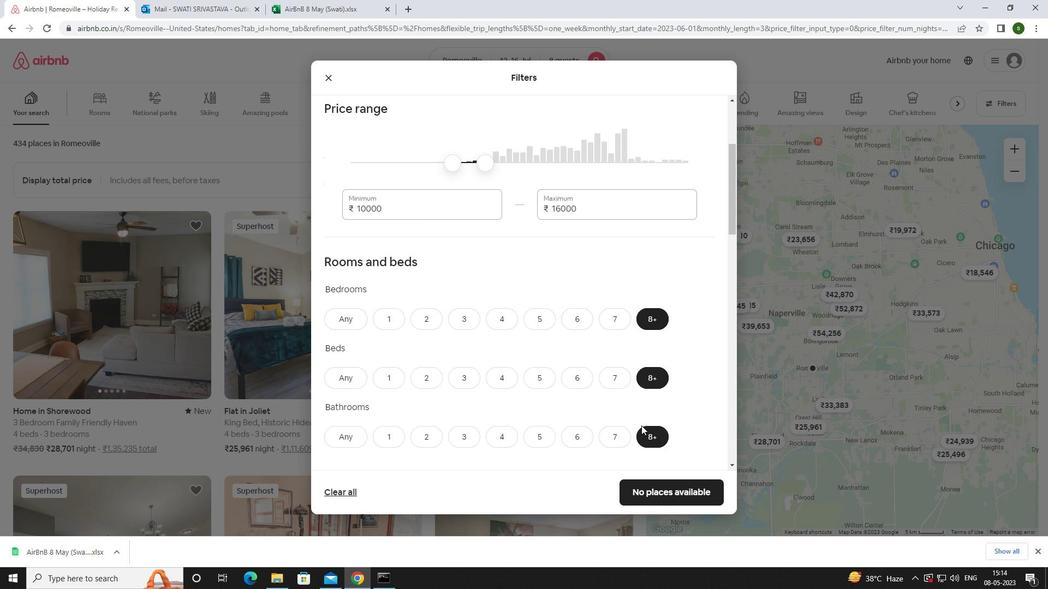 
Action: Mouse moved to (381, 383)
Screenshot: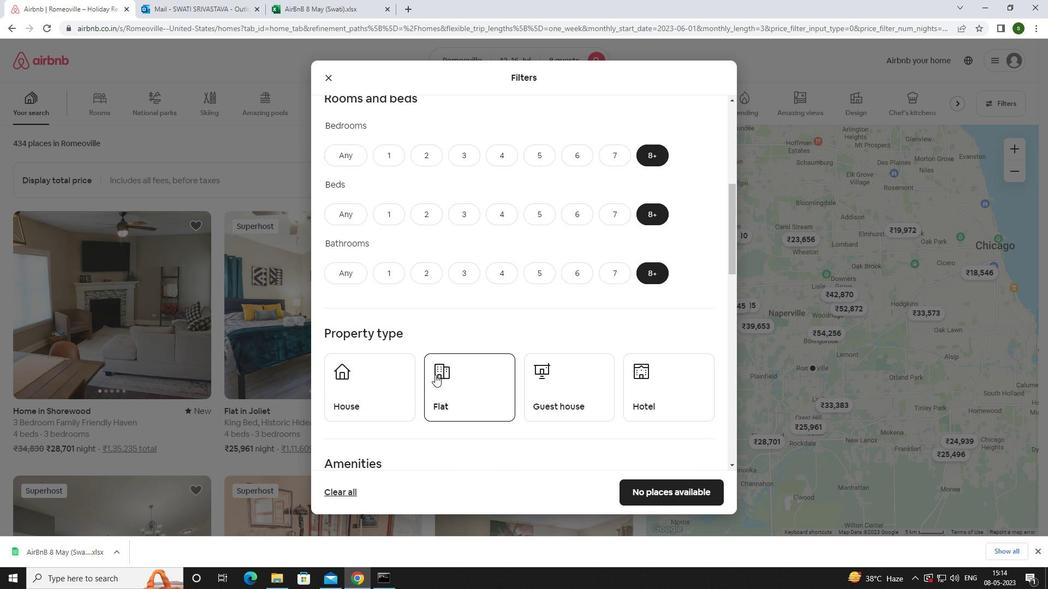 
Action: Mouse pressed left at (381, 383)
Screenshot: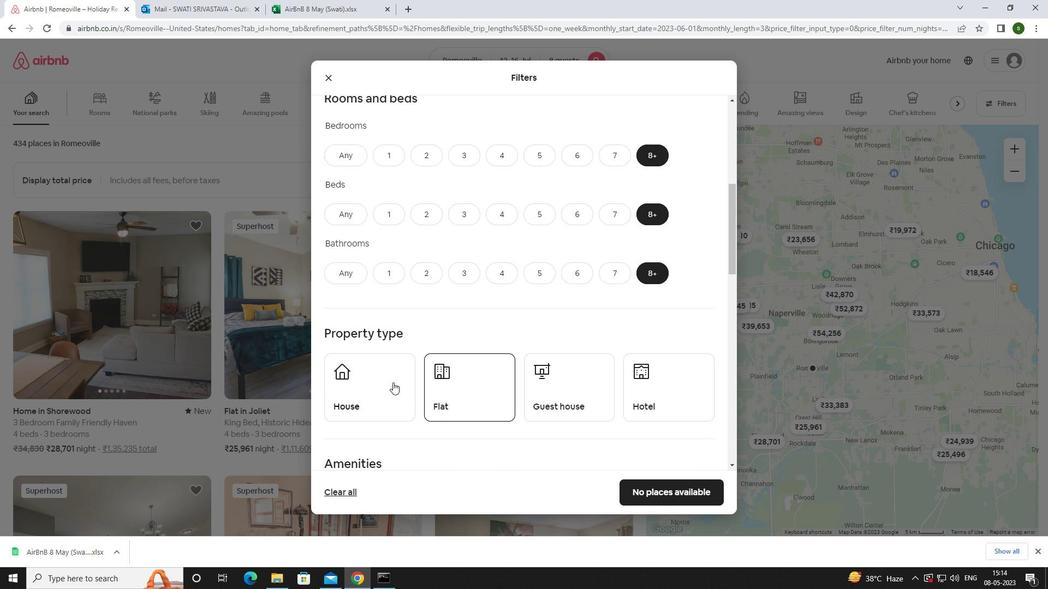 
Action: Mouse moved to (497, 401)
Screenshot: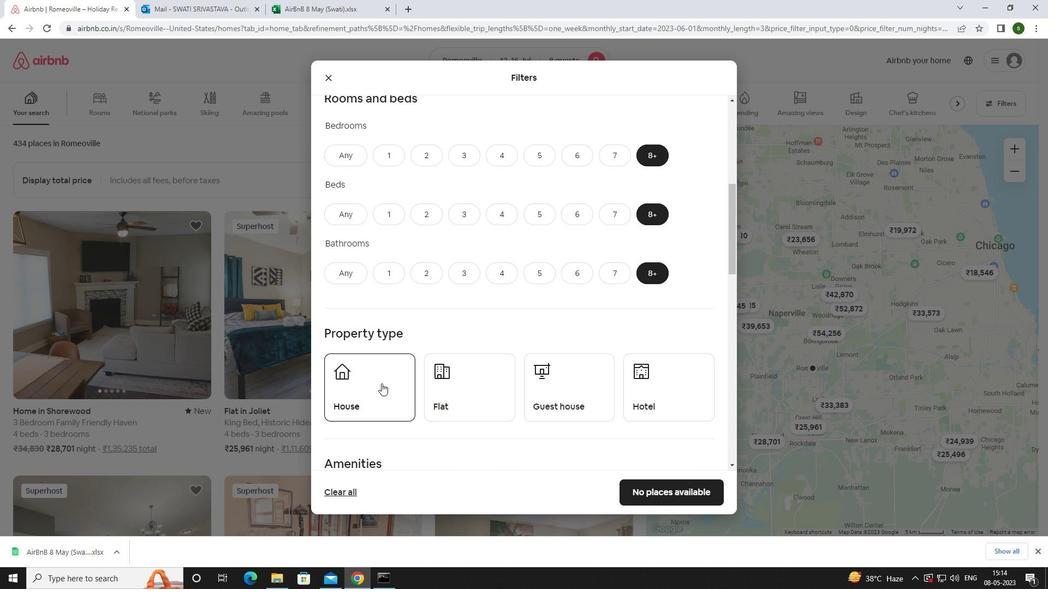 
Action: Mouse pressed left at (497, 401)
Screenshot: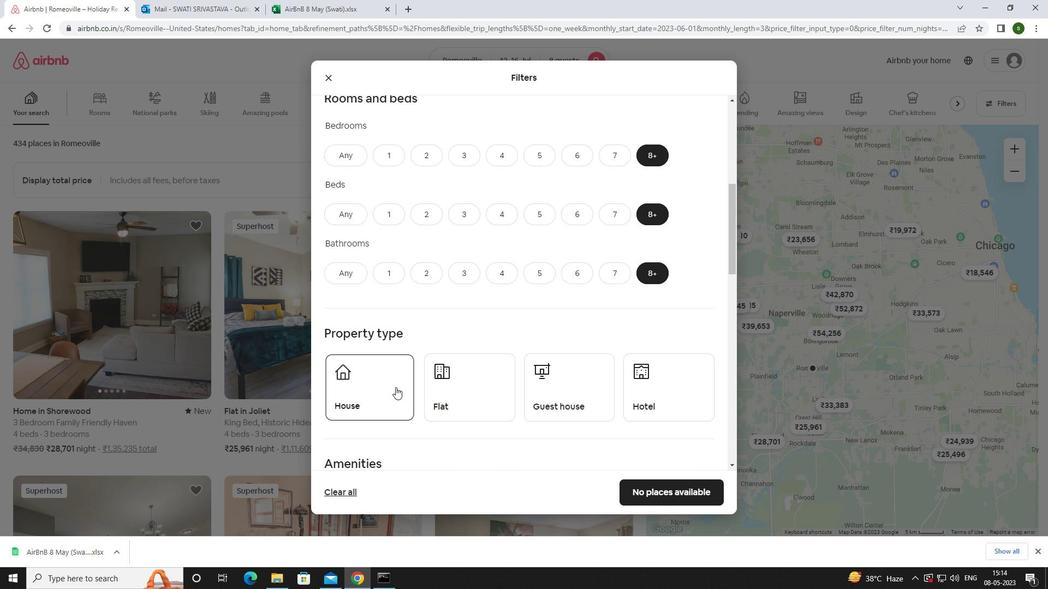 
Action: Mouse moved to (593, 392)
Screenshot: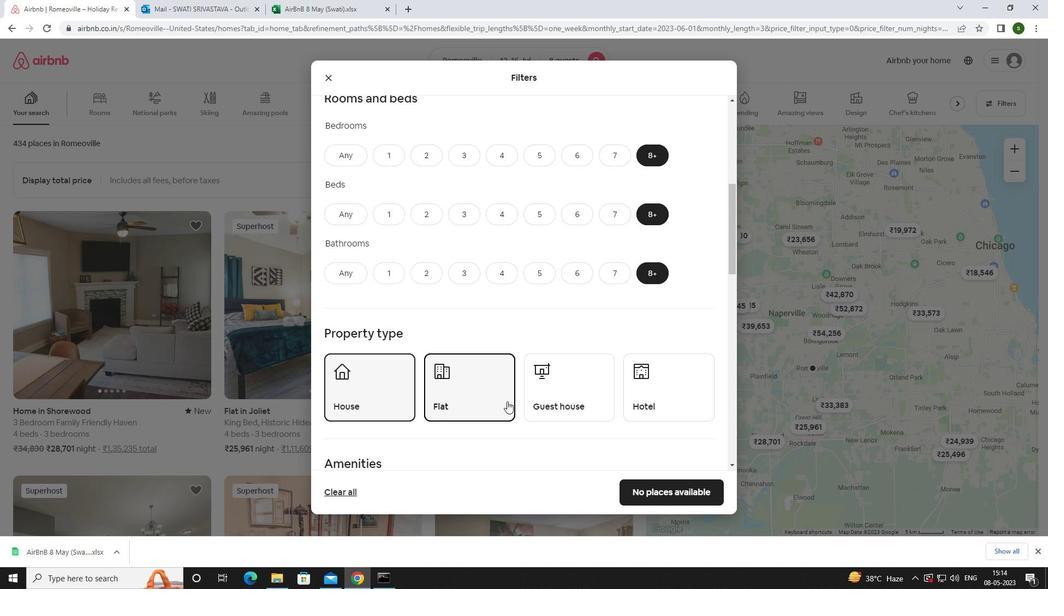 
Action: Mouse pressed left at (593, 392)
Screenshot: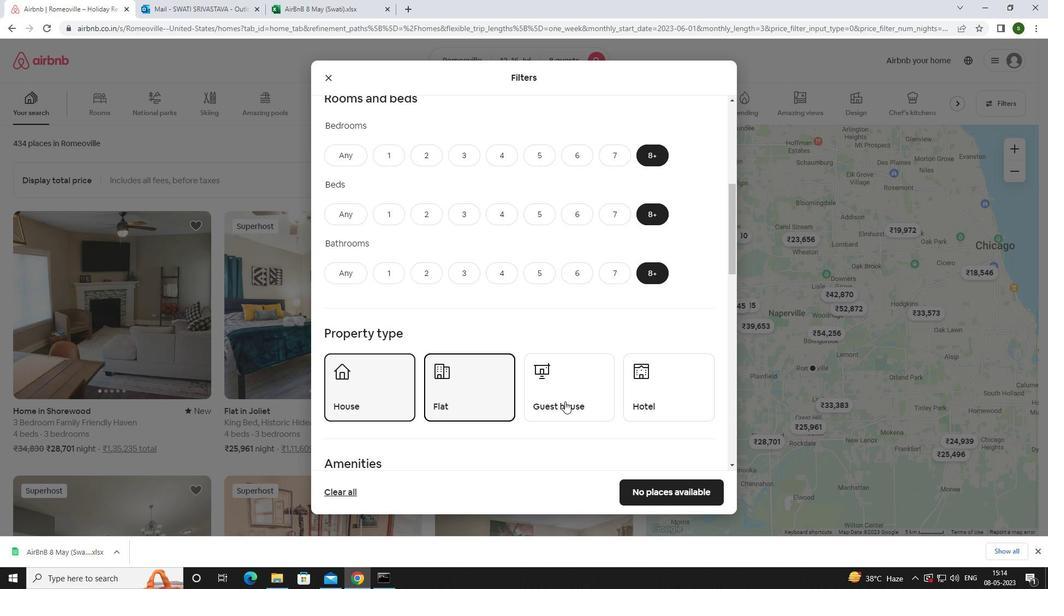 
Action: Mouse moved to (648, 387)
Screenshot: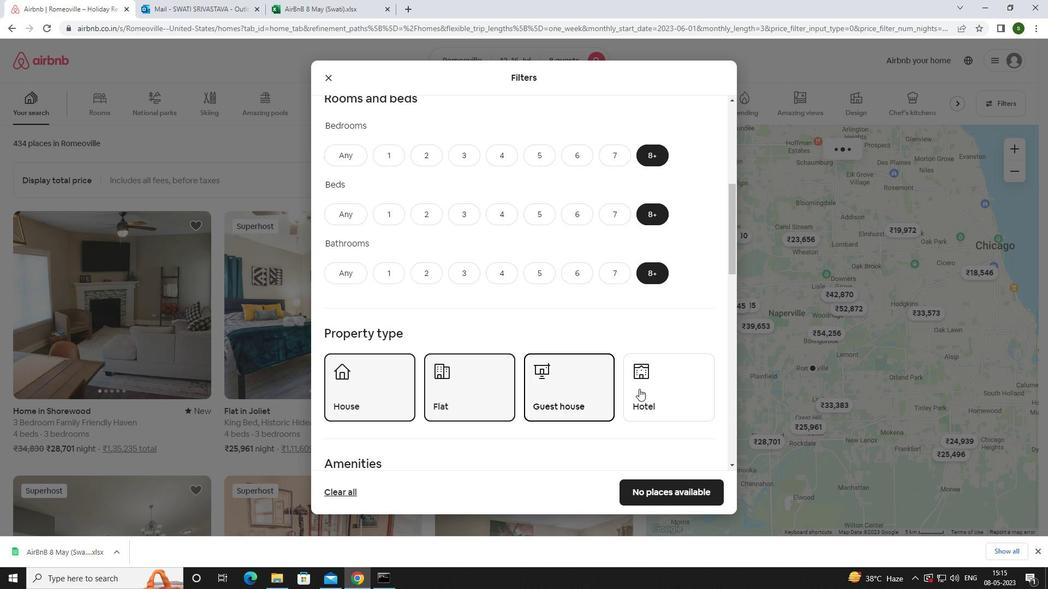 
Action: Mouse pressed left at (648, 387)
Screenshot: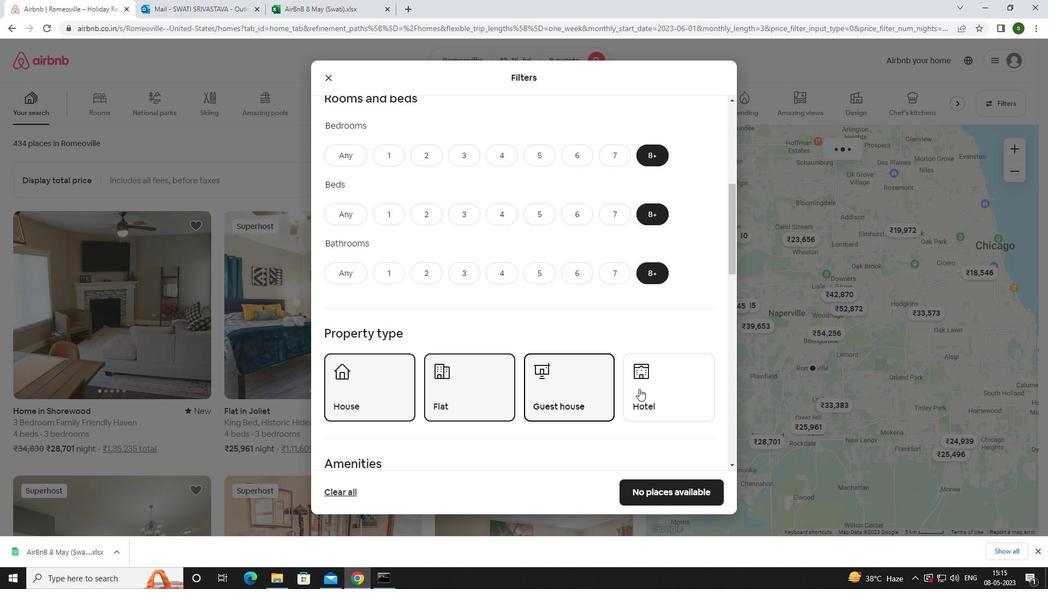 
Action: Mouse moved to (599, 375)
Screenshot: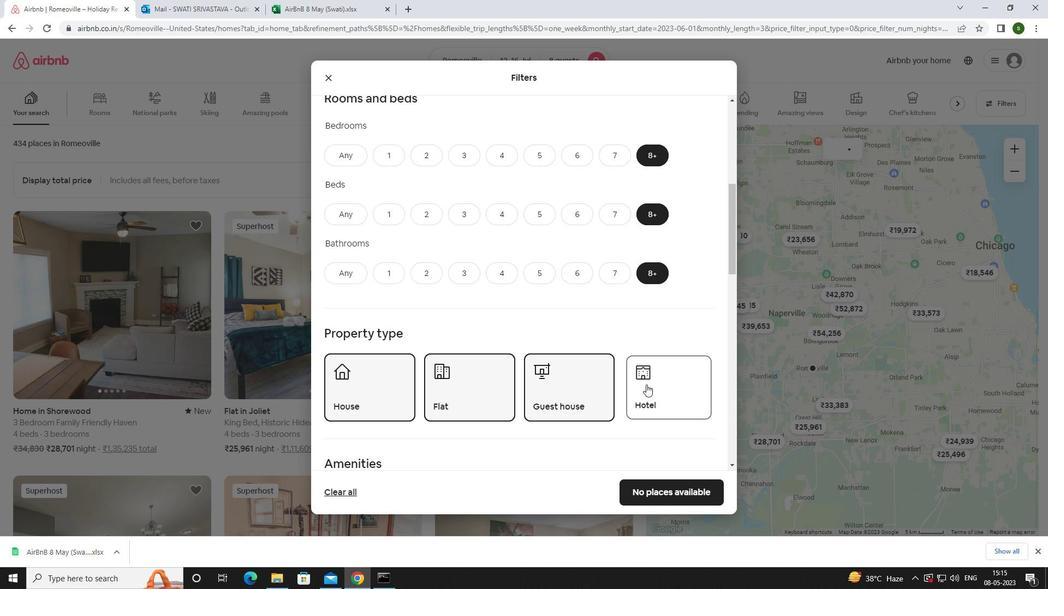 
Action: Mouse scrolled (599, 374) with delta (0, 0)
Screenshot: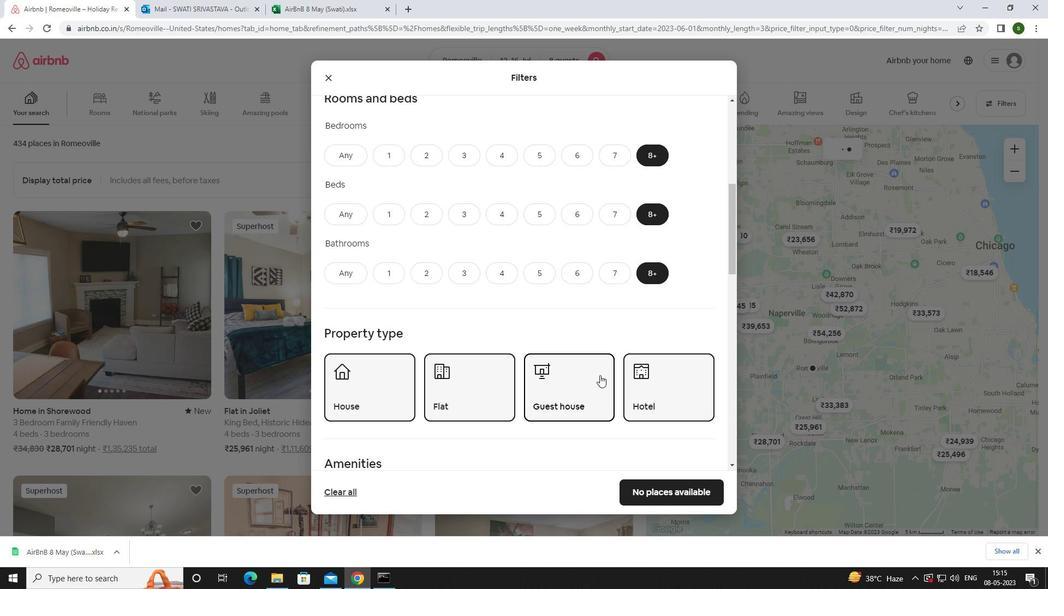 
Action: Mouse scrolled (599, 374) with delta (0, 0)
Screenshot: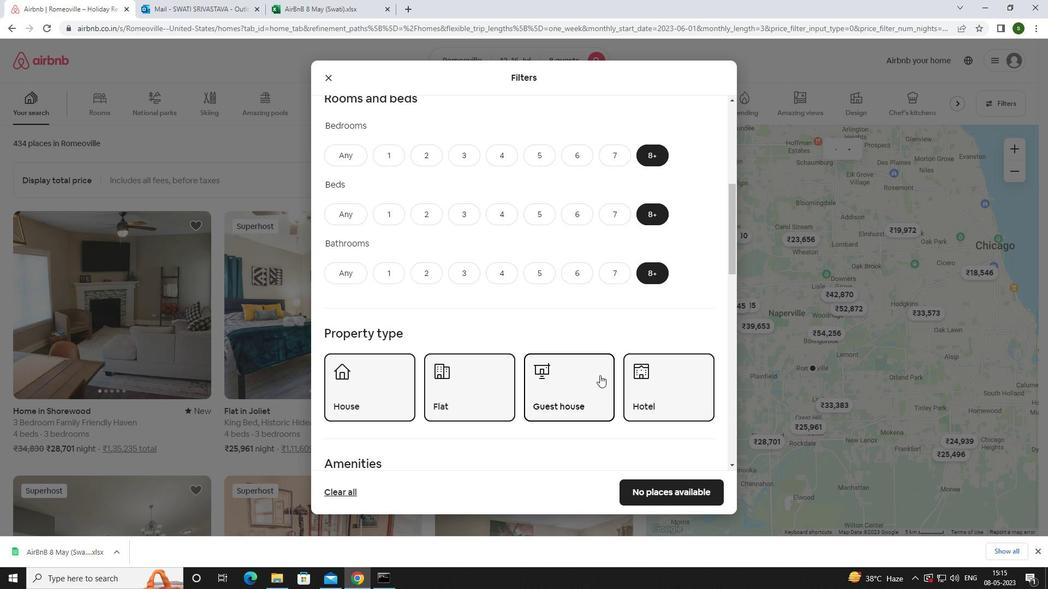 
Action: Mouse scrolled (599, 374) with delta (0, 0)
Screenshot: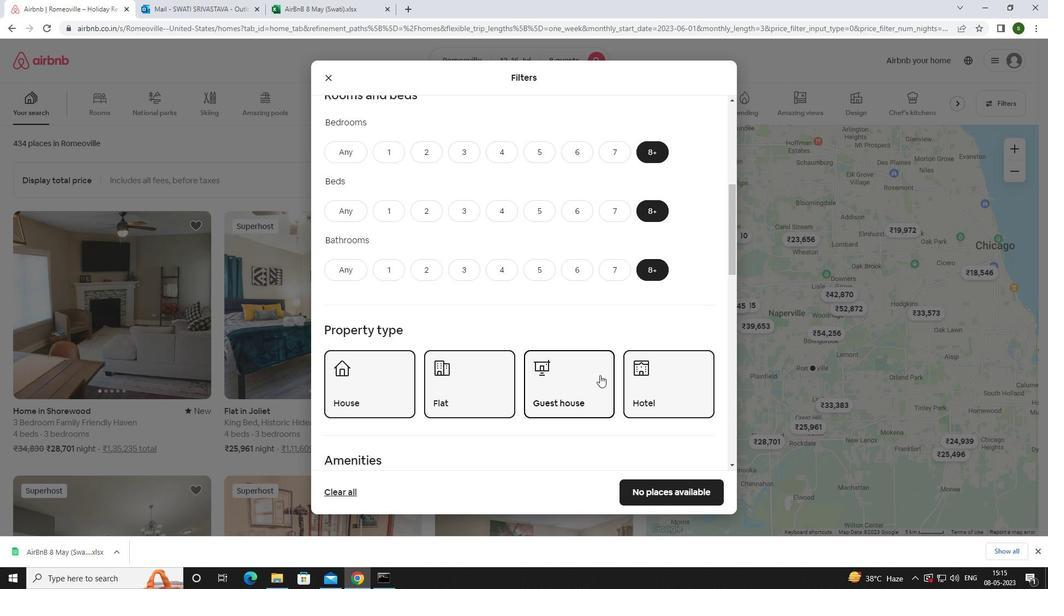 
Action: Mouse moved to (343, 357)
Screenshot: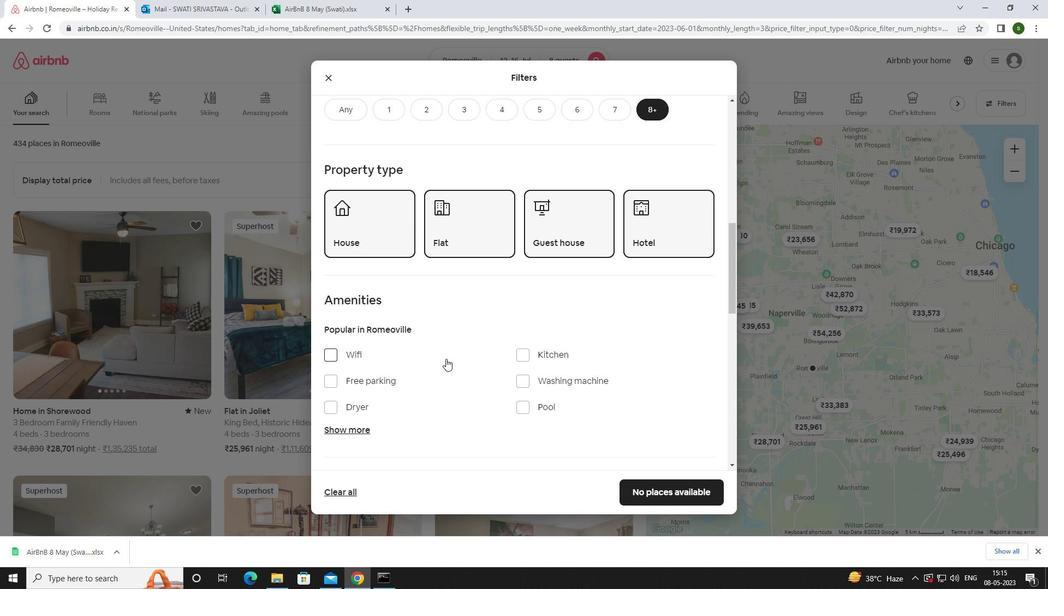 
Action: Mouse pressed left at (343, 357)
Screenshot: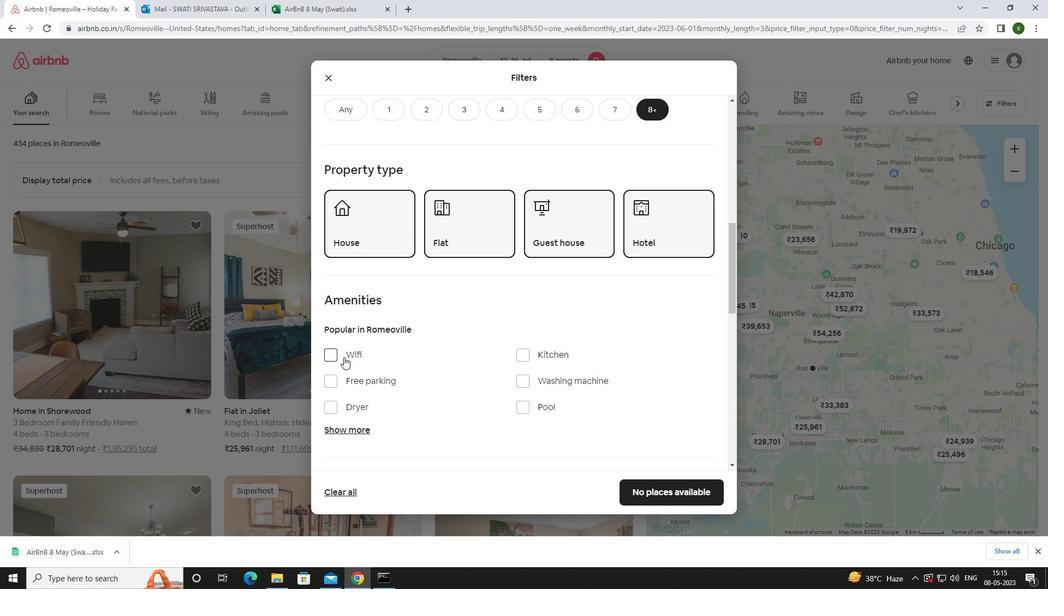 
Action: Mouse moved to (368, 382)
Screenshot: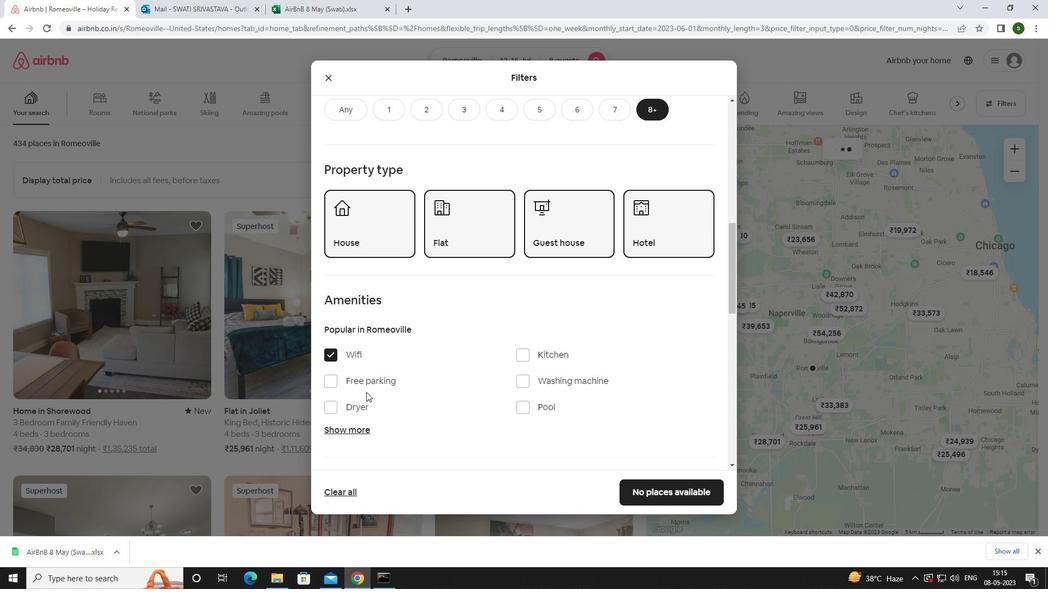 
Action: Mouse pressed left at (368, 382)
Screenshot: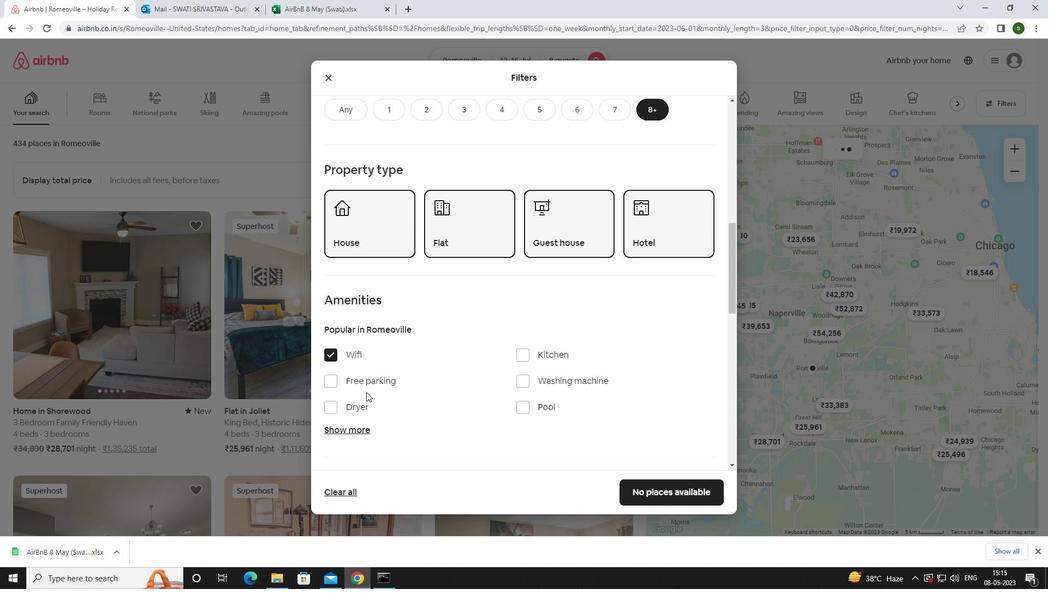 
Action: Mouse moved to (365, 426)
Screenshot: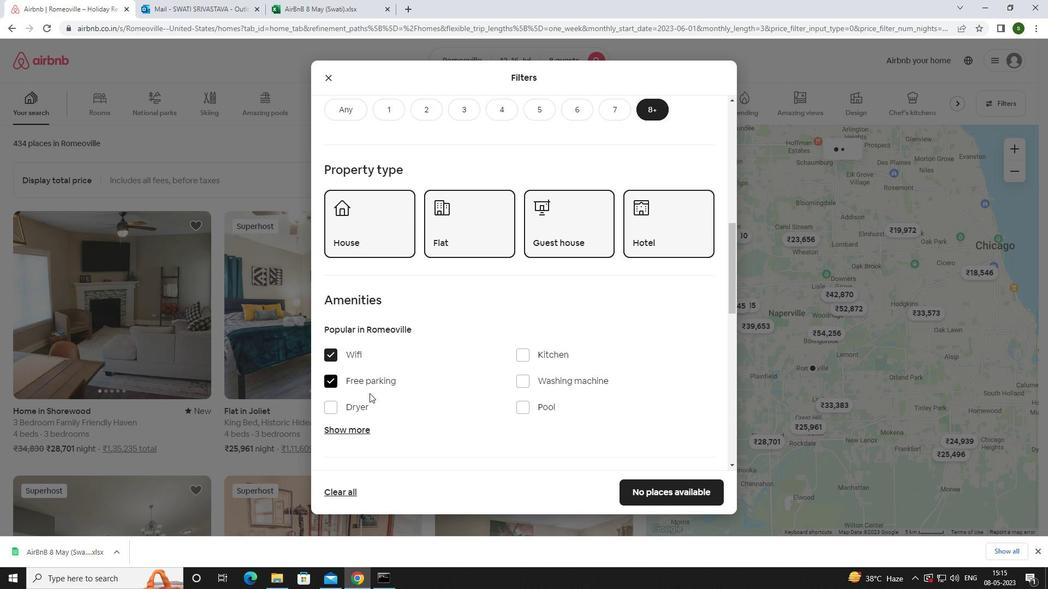 
Action: Mouse pressed left at (365, 426)
Screenshot: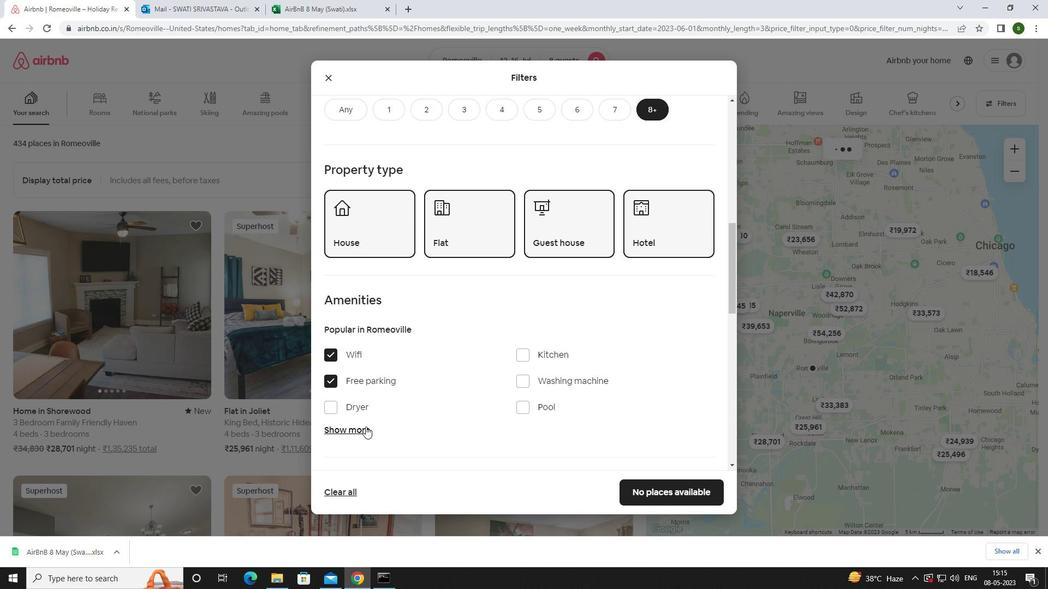 
Action: Mouse moved to (464, 386)
Screenshot: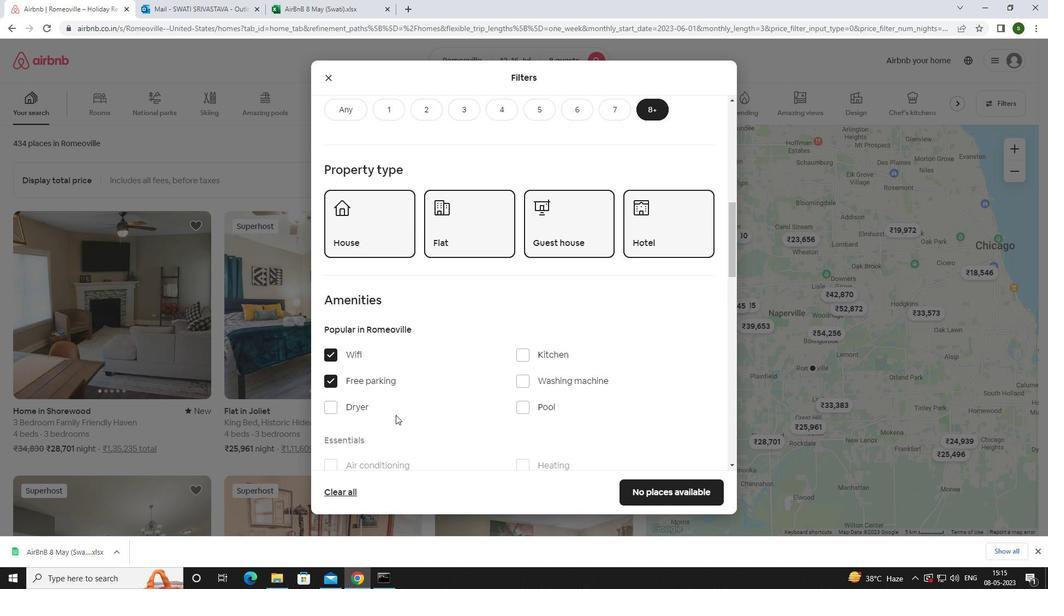 
Action: Mouse scrolled (464, 385) with delta (0, 0)
Screenshot: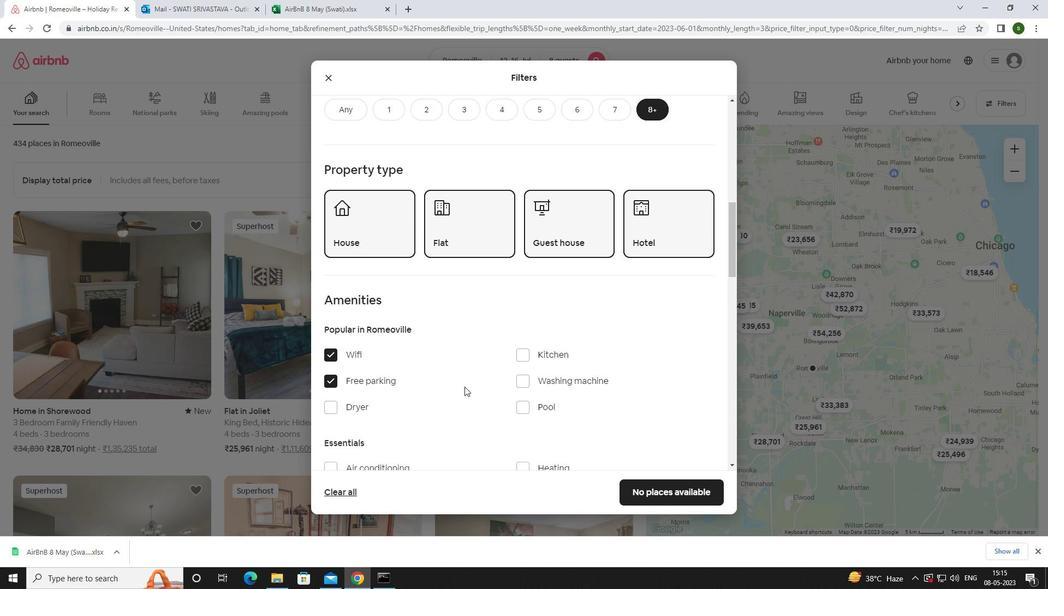 
Action: Mouse scrolled (464, 385) with delta (0, 0)
Screenshot: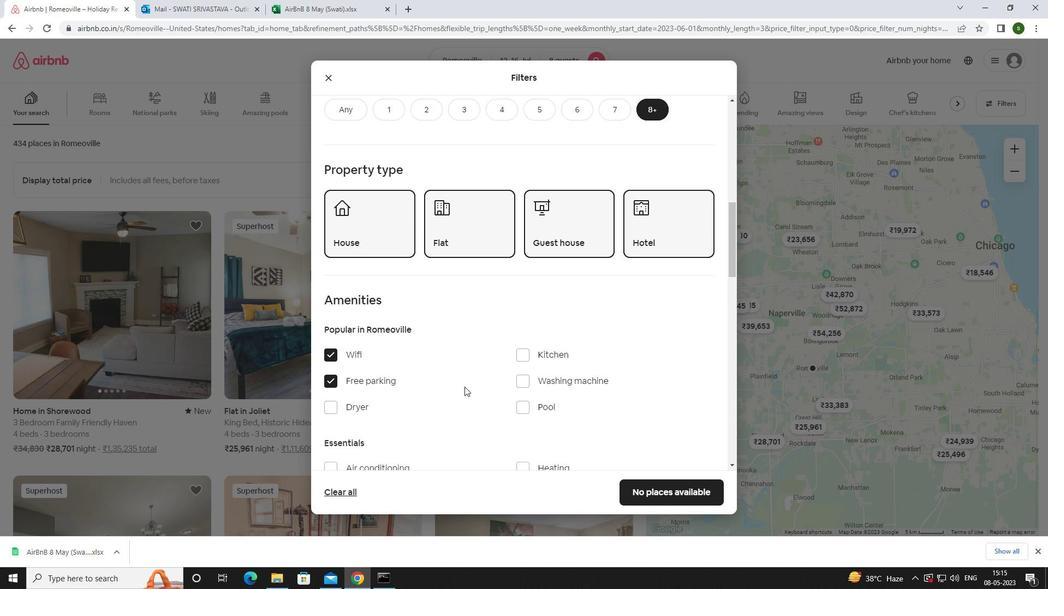 
Action: Mouse moved to (525, 388)
Screenshot: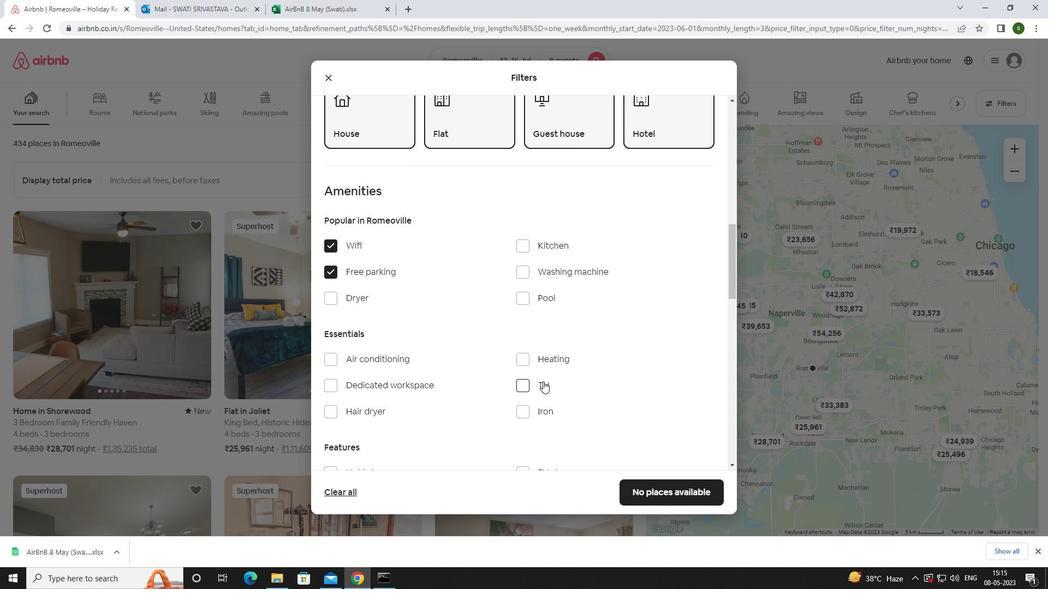 
Action: Mouse pressed left at (525, 388)
Screenshot: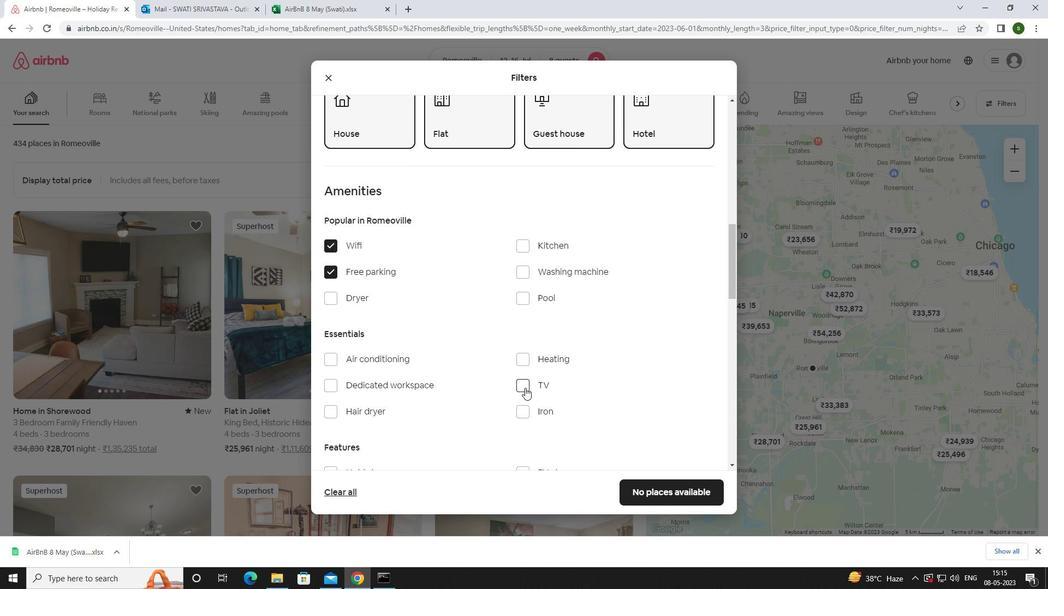 
Action: Mouse moved to (436, 349)
Screenshot: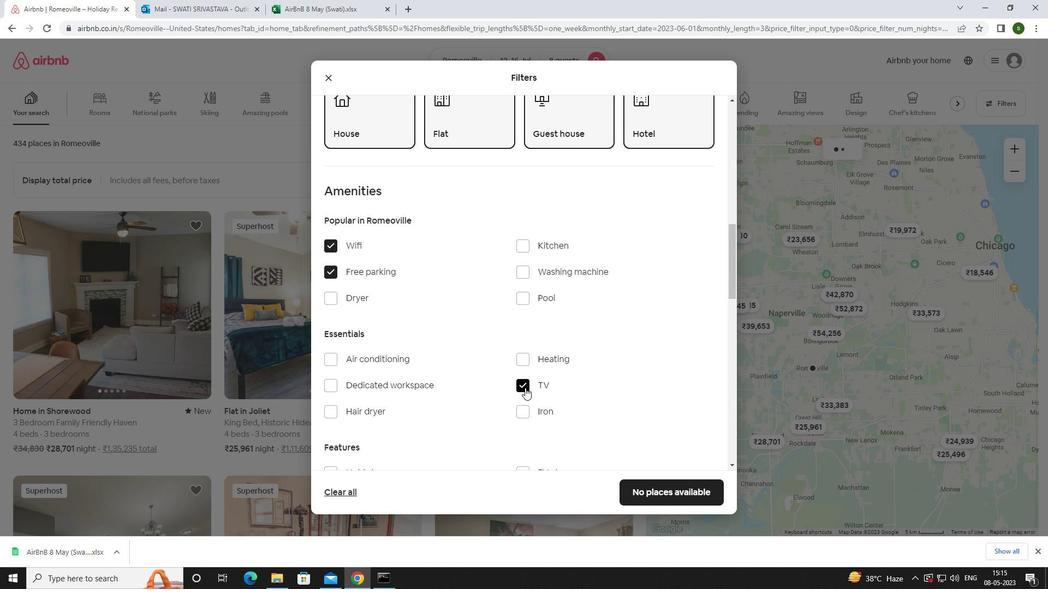 
Action: Mouse scrolled (436, 349) with delta (0, 0)
Screenshot: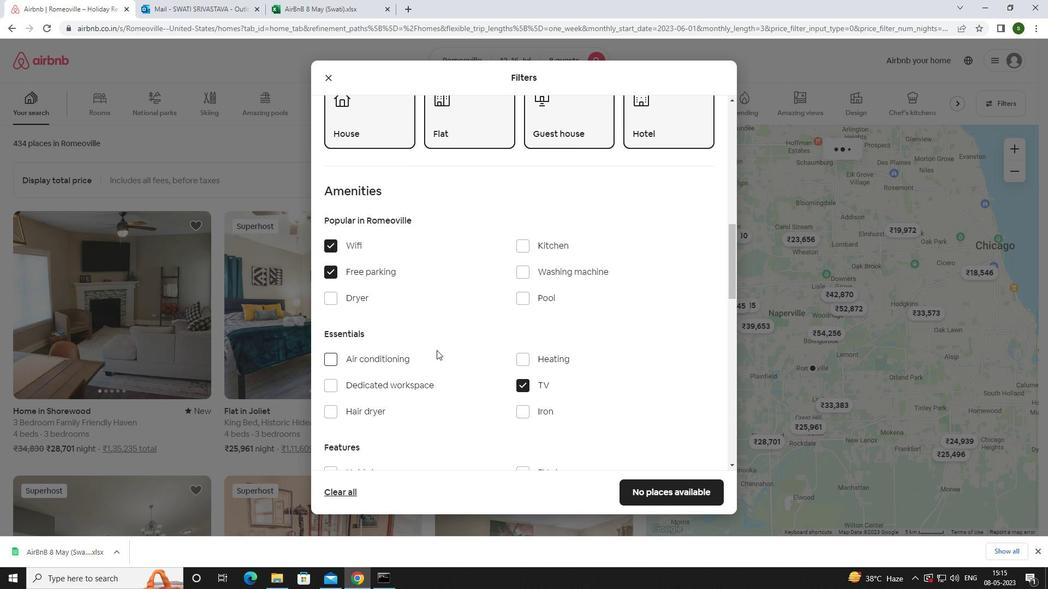
Action: Mouse scrolled (436, 349) with delta (0, 0)
Screenshot: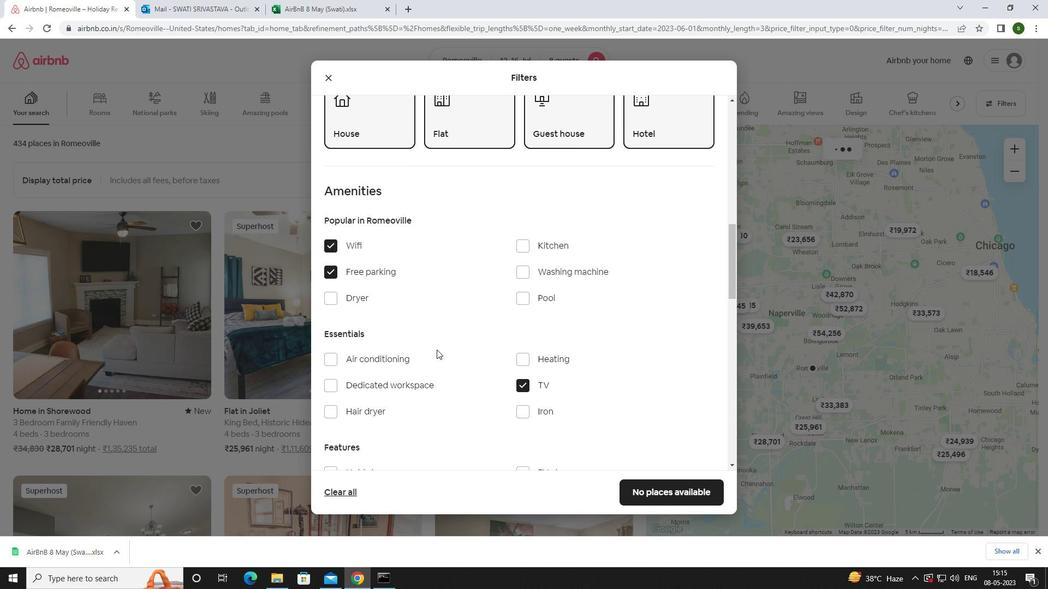 
Action: Mouse scrolled (436, 349) with delta (0, 0)
Screenshot: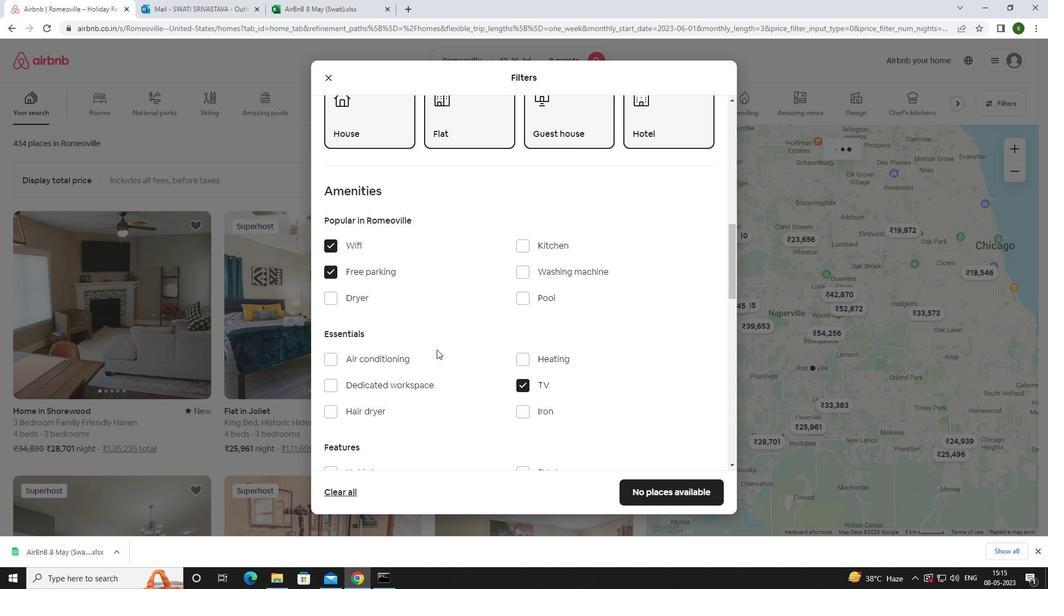 
Action: Mouse scrolled (436, 349) with delta (0, 0)
Screenshot: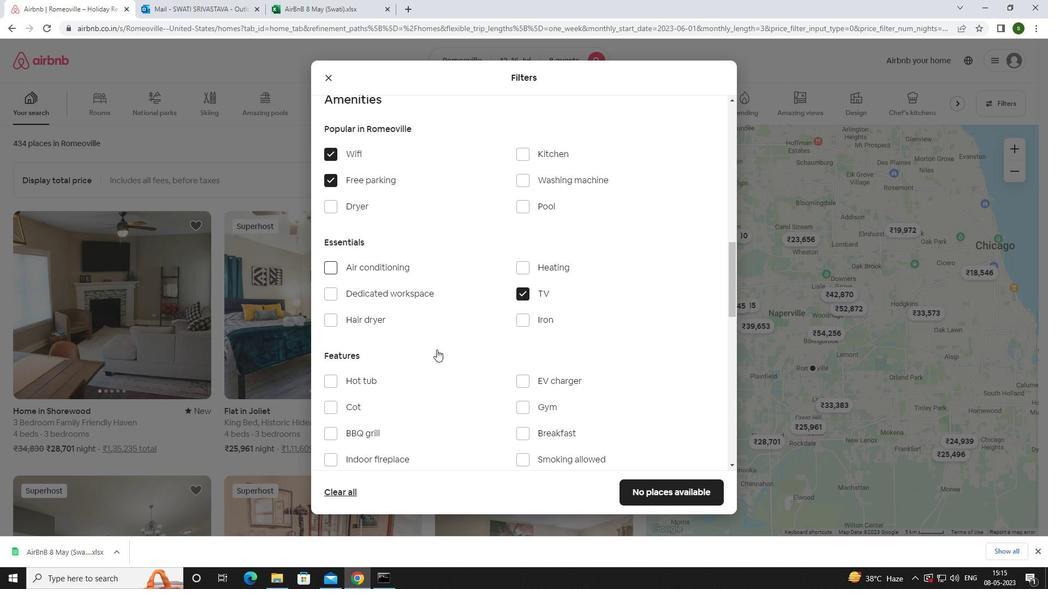 
Action: Mouse moved to (516, 277)
Screenshot: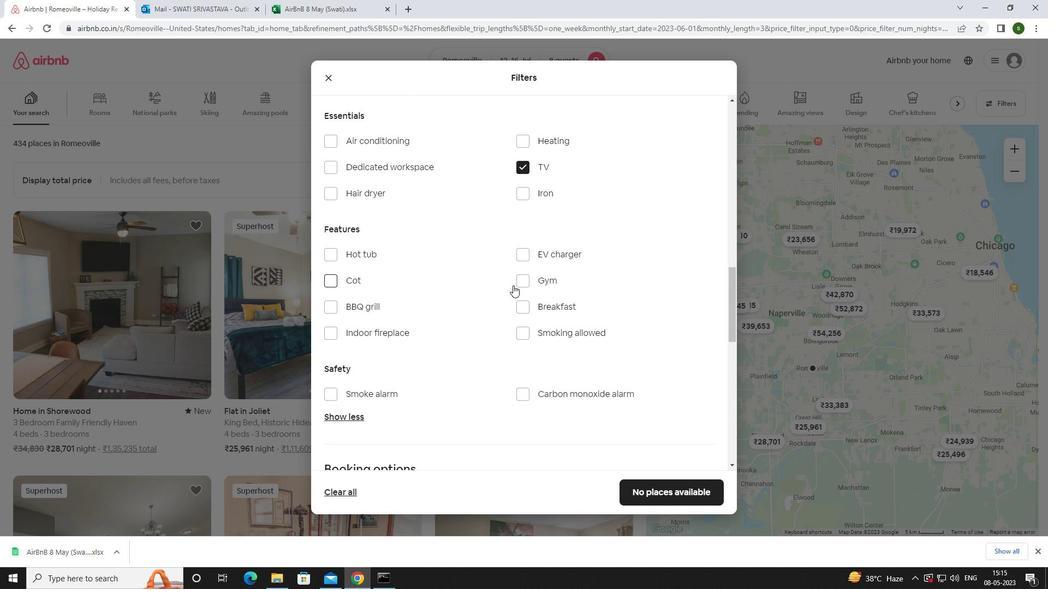 
Action: Mouse pressed left at (516, 277)
Screenshot: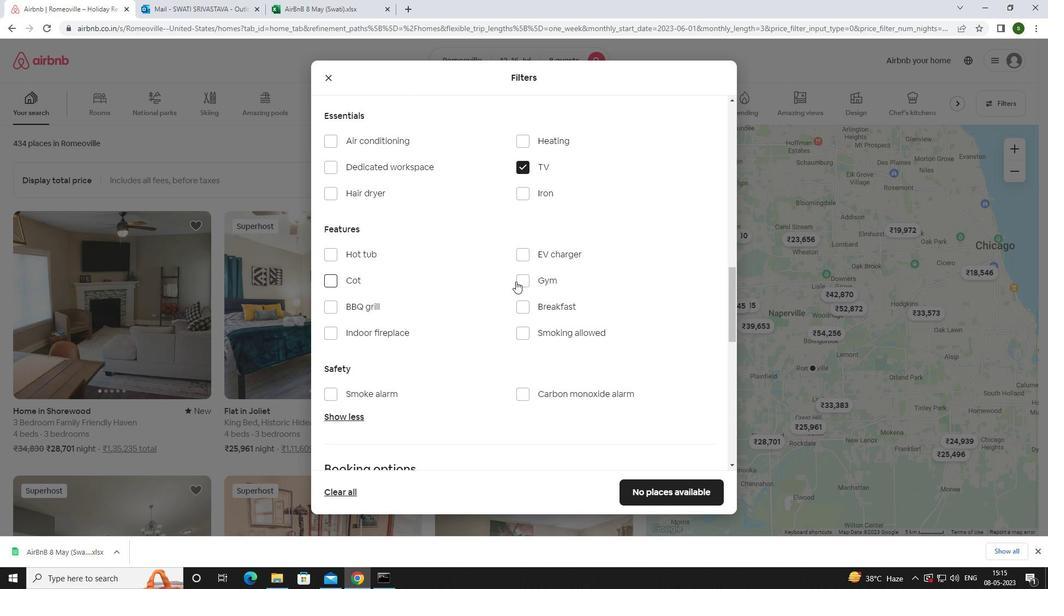 
Action: Mouse moved to (521, 306)
Screenshot: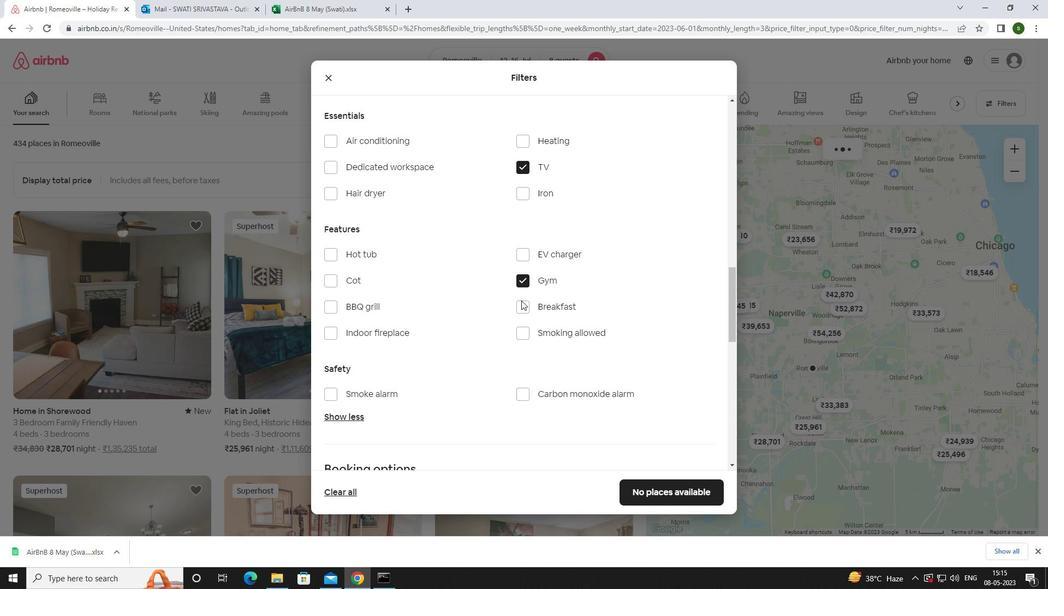 
Action: Mouse pressed left at (521, 306)
Screenshot: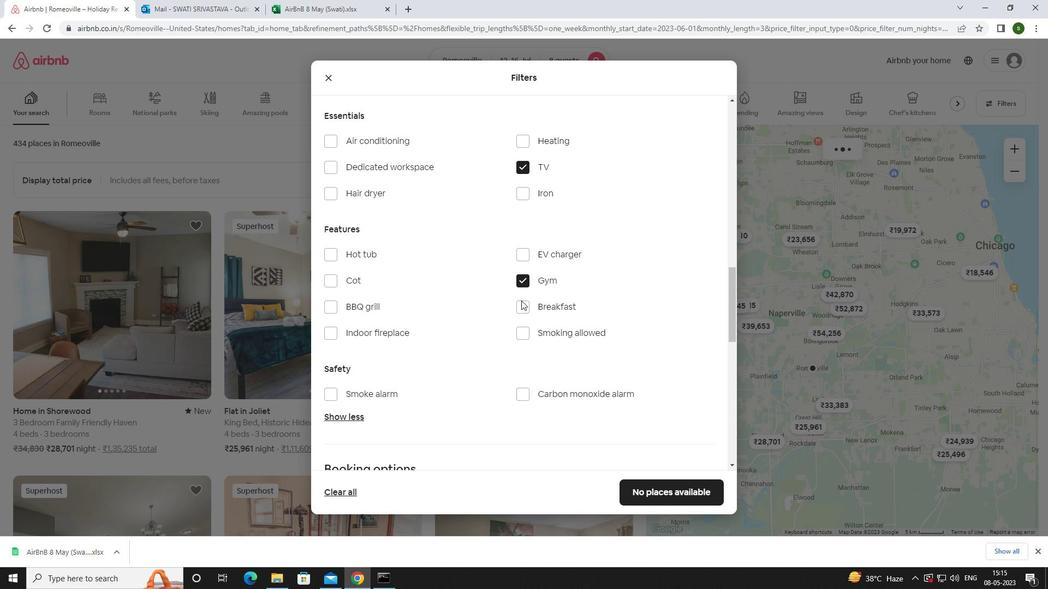 
Action: Mouse moved to (478, 333)
Screenshot: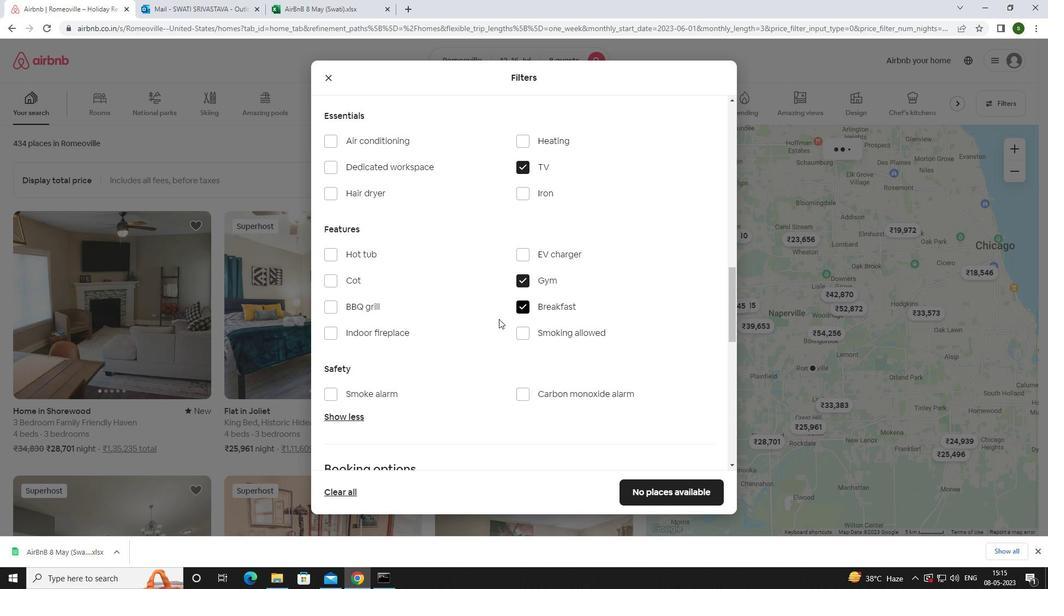 
Action: Mouse scrolled (478, 332) with delta (0, 0)
Screenshot: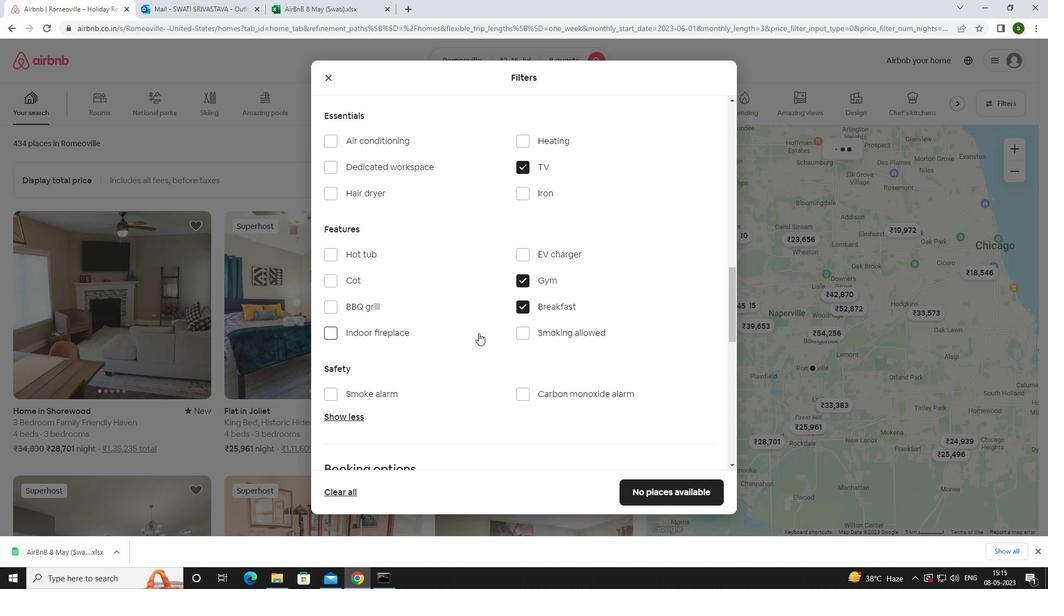 
Action: Mouse scrolled (478, 332) with delta (0, 0)
Screenshot: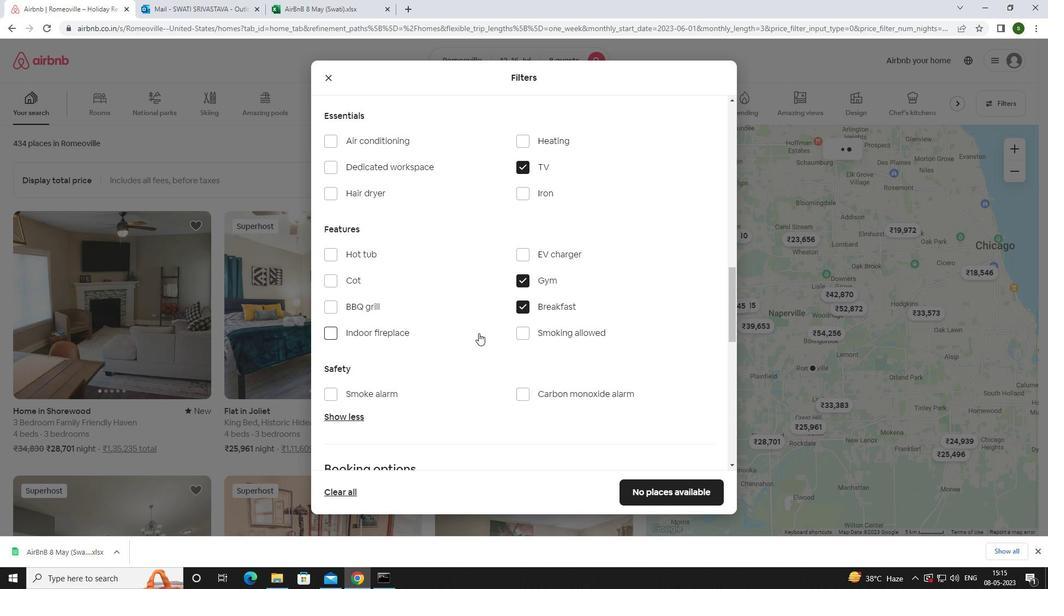 
Action: Mouse scrolled (478, 332) with delta (0, 0)
Screenshot: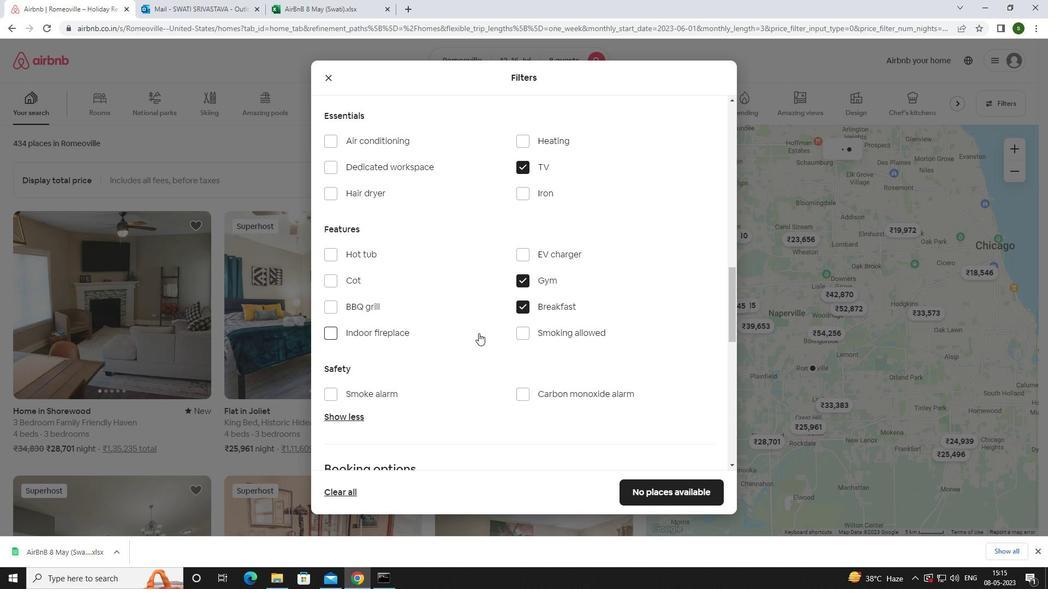 
Action: Mouse scrolled (478, 332) with delta (0, 0)
Screenshot: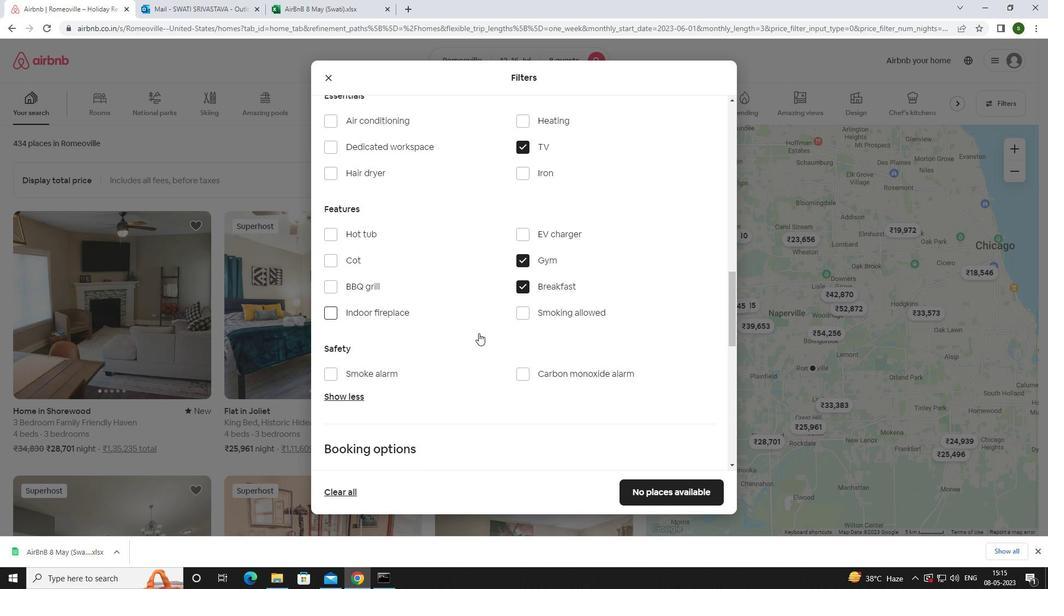 
Action: Mouse moved to (691, 329)
Screenshot: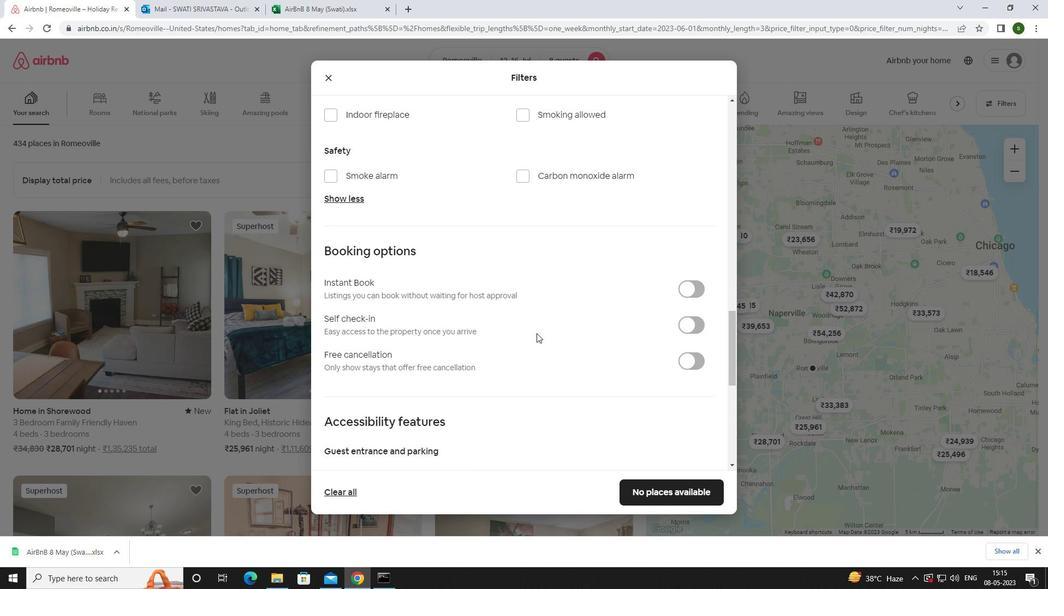 
Action: Mouse pressed left at (691, 329)
Screenshot: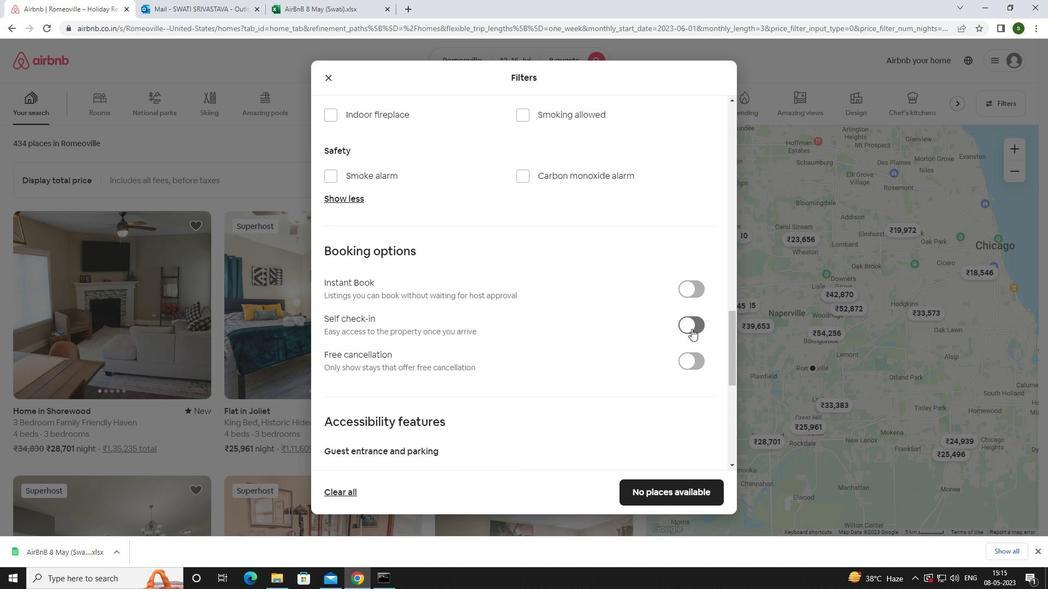 
Action: Mouse moved to (565, 323)
Screenshot: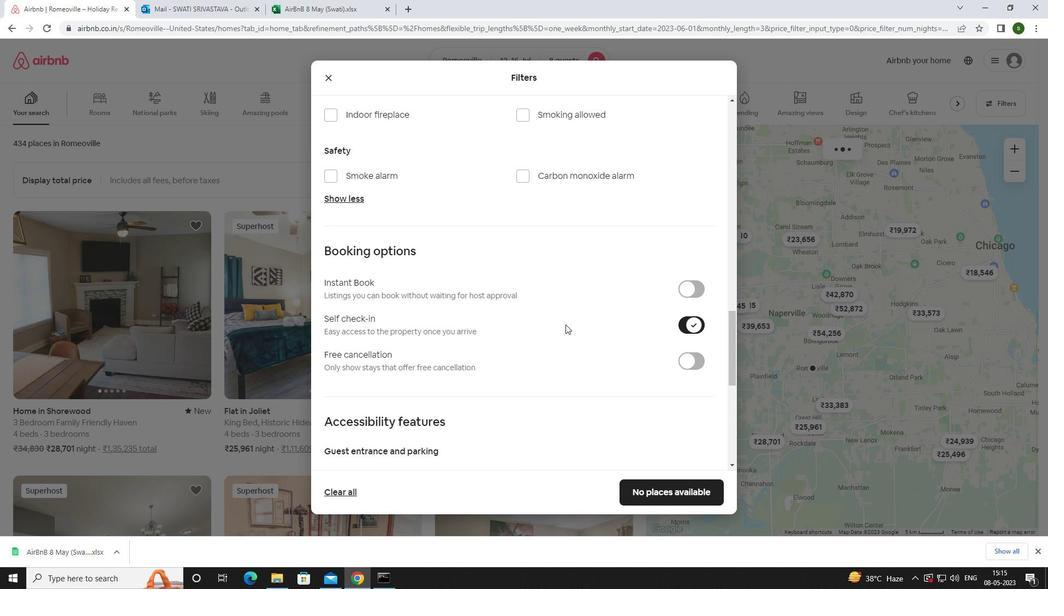 
Action: Mouse scrolled (565, 322) with delta (0, 0)
Screenshot: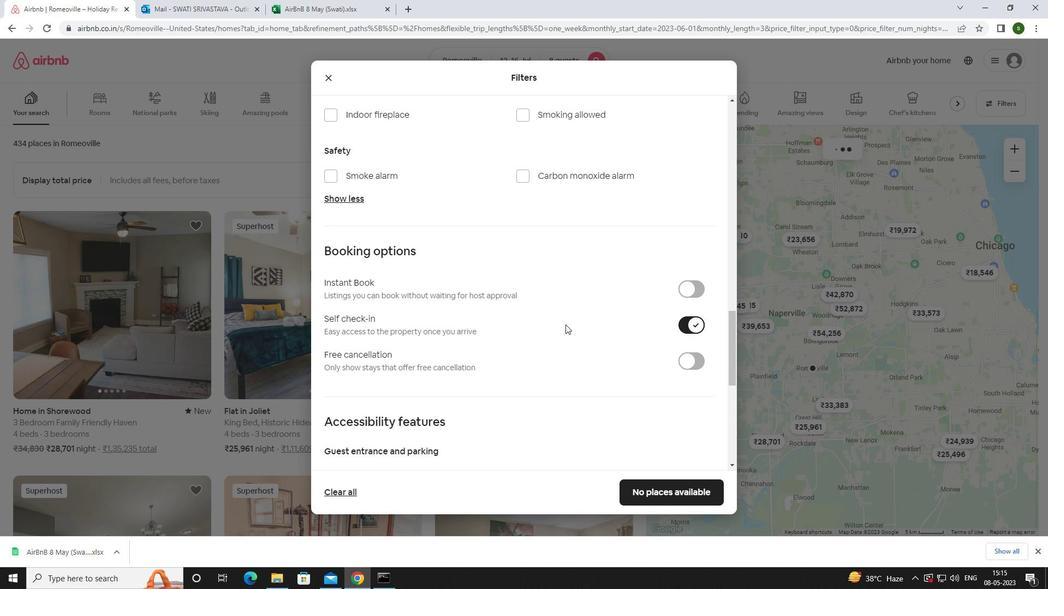 
Action: Mouse scrolled (565, 322) with delta (0, 0)
Screenshot: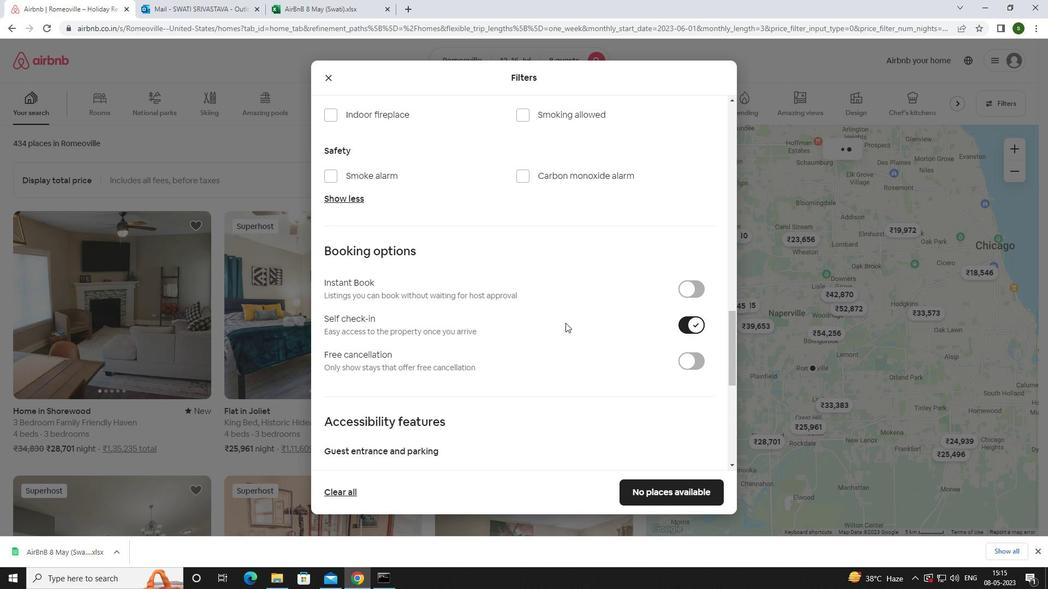 
Action: Mouse scrolled (565, 322) with delta (0, 0)
Screenshot: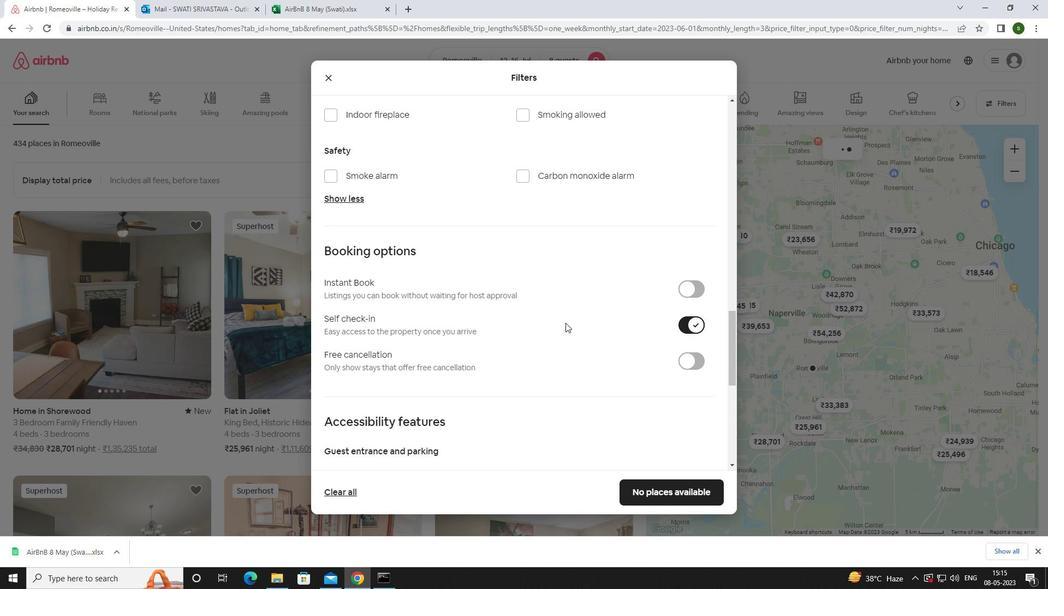 
Action: Mouse scrolled (565, 322) with delta (0, 0)
Screenshot: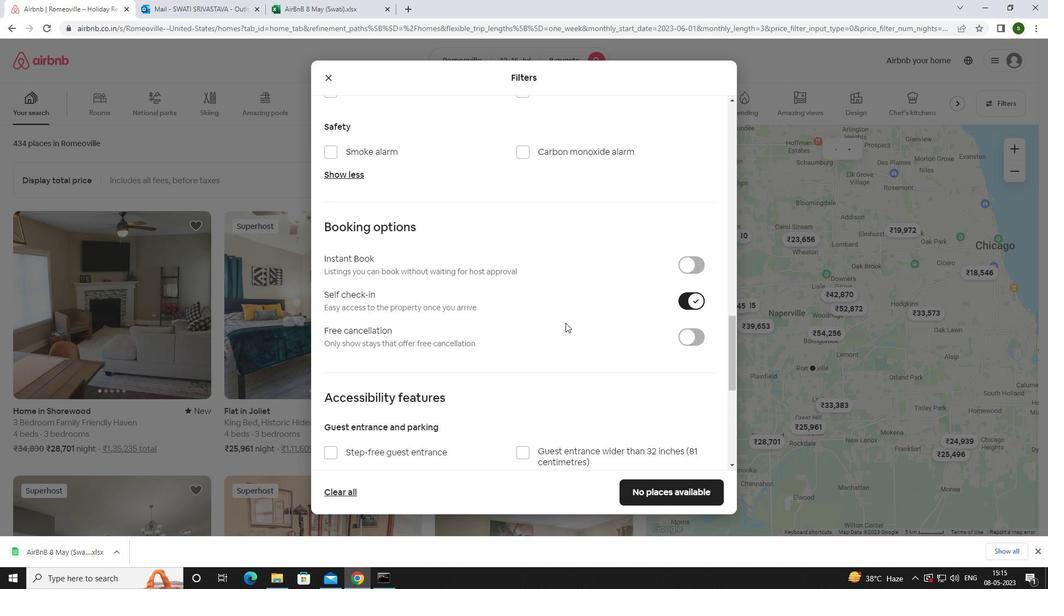 
Action: Mouse scrolled (565, 322) with delta (0, 0)
Screenshot: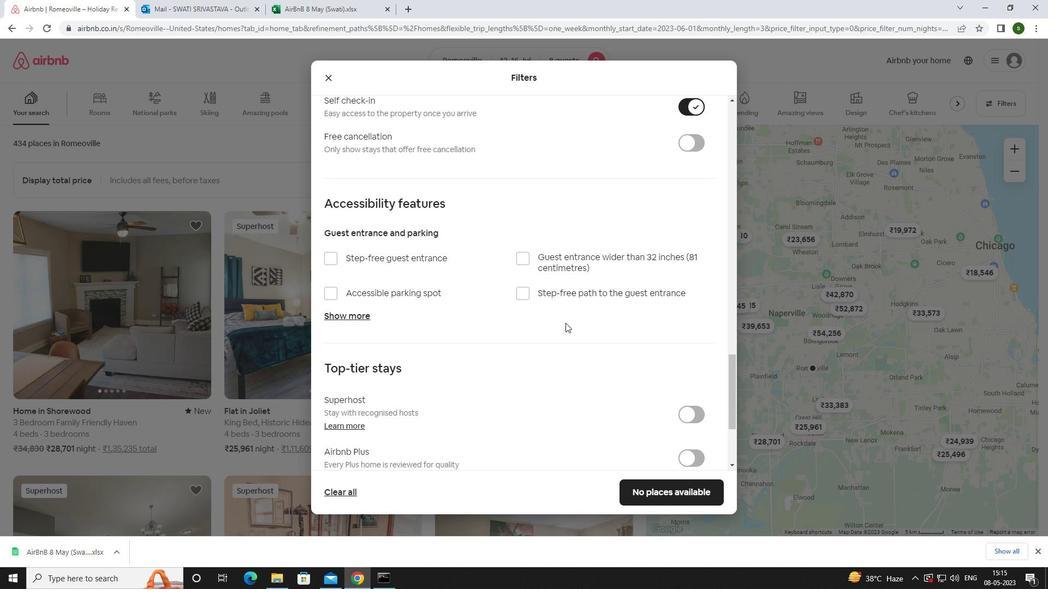 
Action: Mouse scrolled (565, 322) with delta (0, 0)
Screenshot: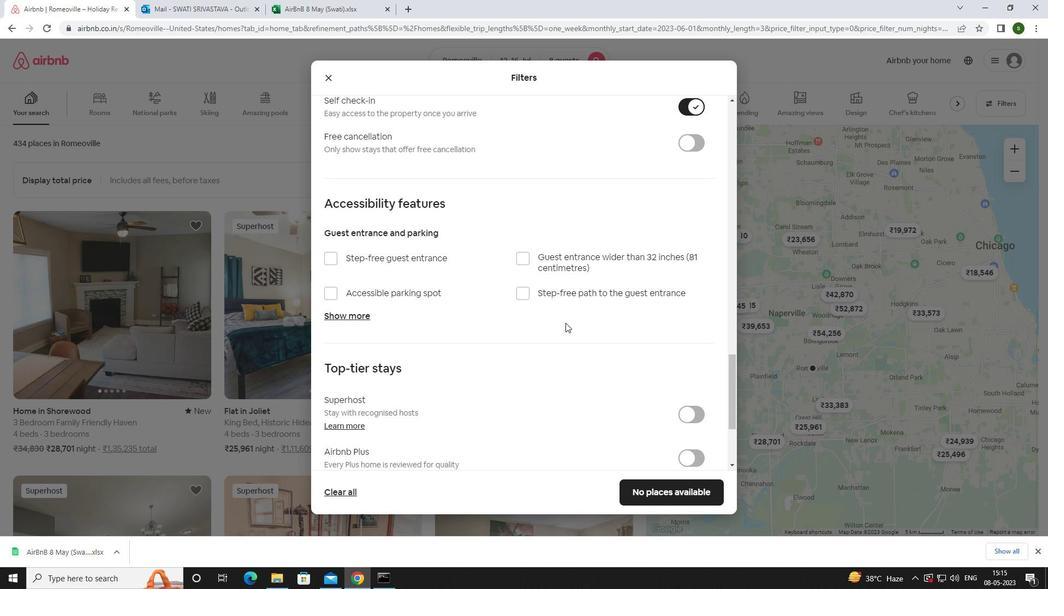 
Action: Mouse scrolled (565, 322) with delta (0, 0)
Screenshot: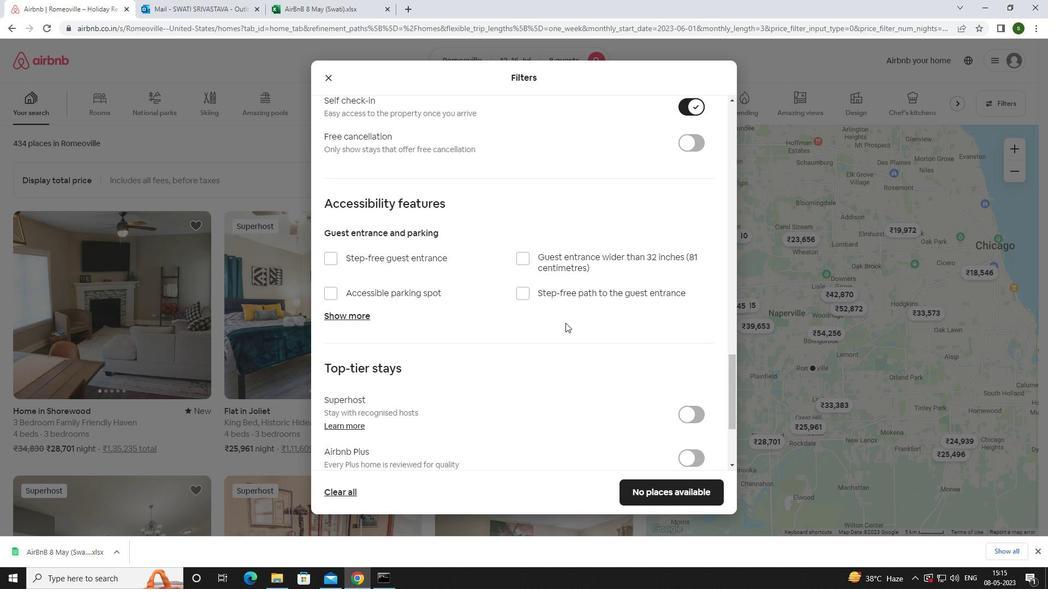 
Action: Mouse scrolled (565, 322) with delta (0, 0)
Screenshot: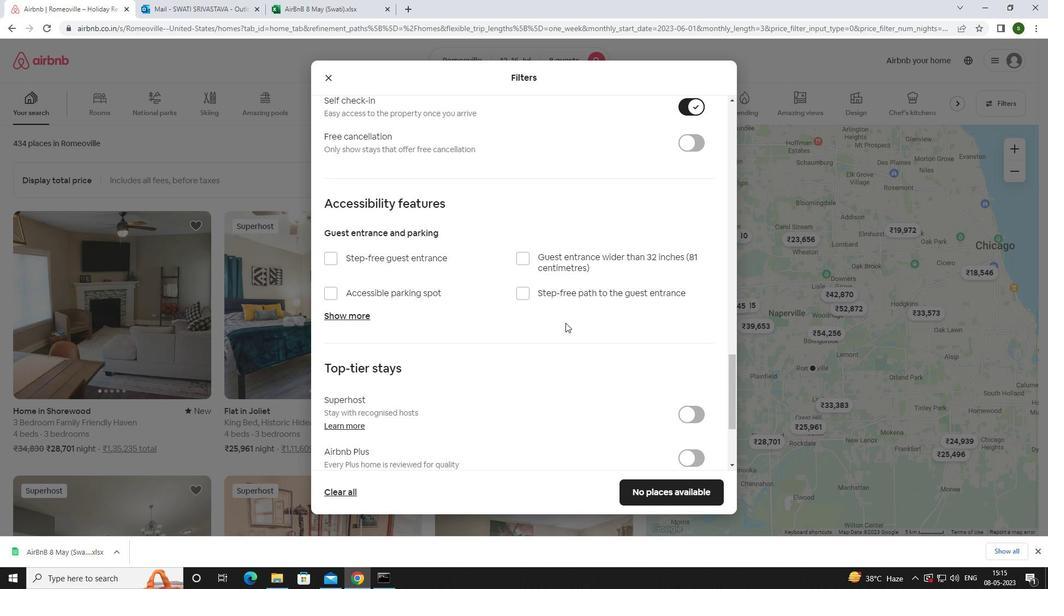 
Action: Mouse moved to (350, 392)
Screenshot: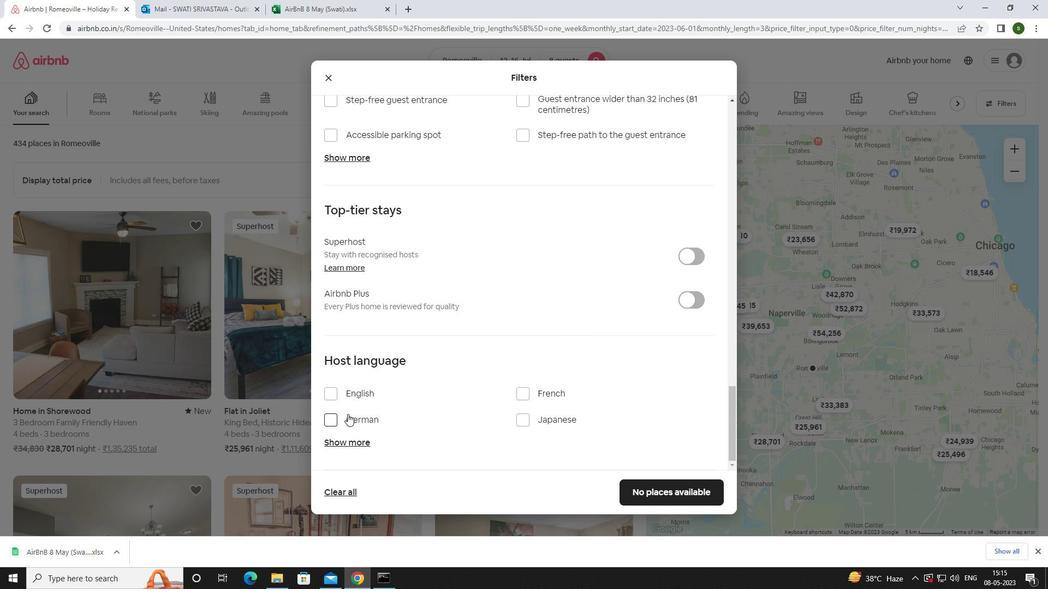 
Action: Mouse pressed left at (350, 392)
Screenshot: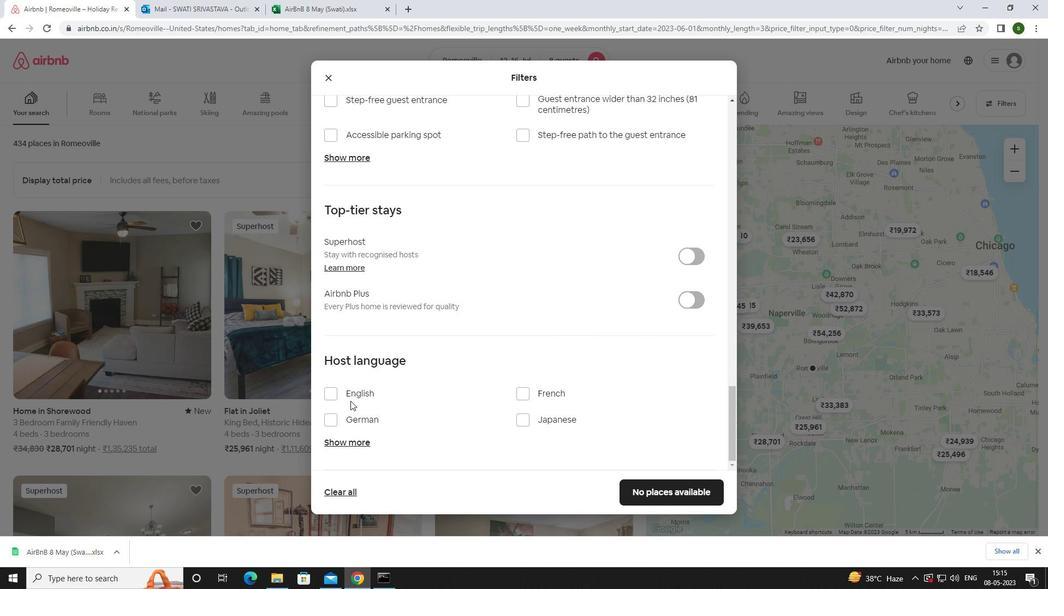 
Action: Mouse moved to (645, 503)
Screenshot: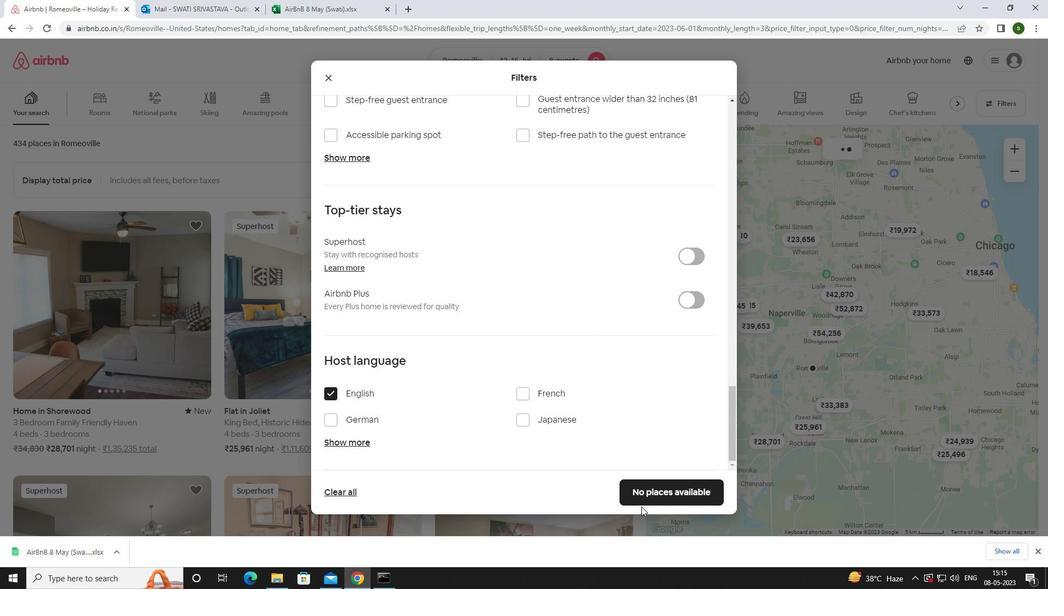 
Action: Mouse pressed left at (645, 503)
Screenshot: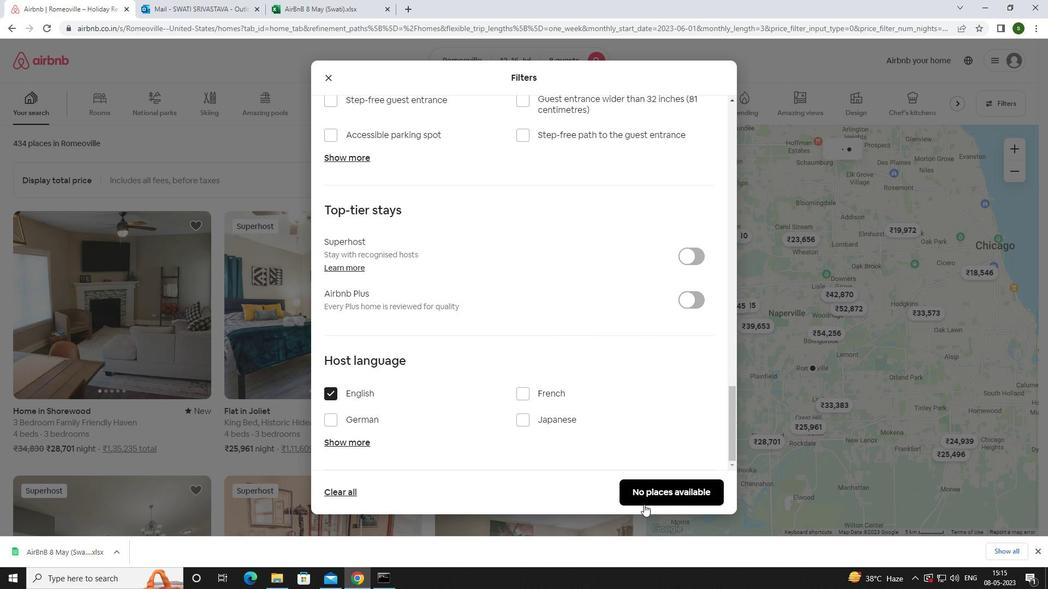 
Action: Mouse moved to (513, 376)
Screenshot: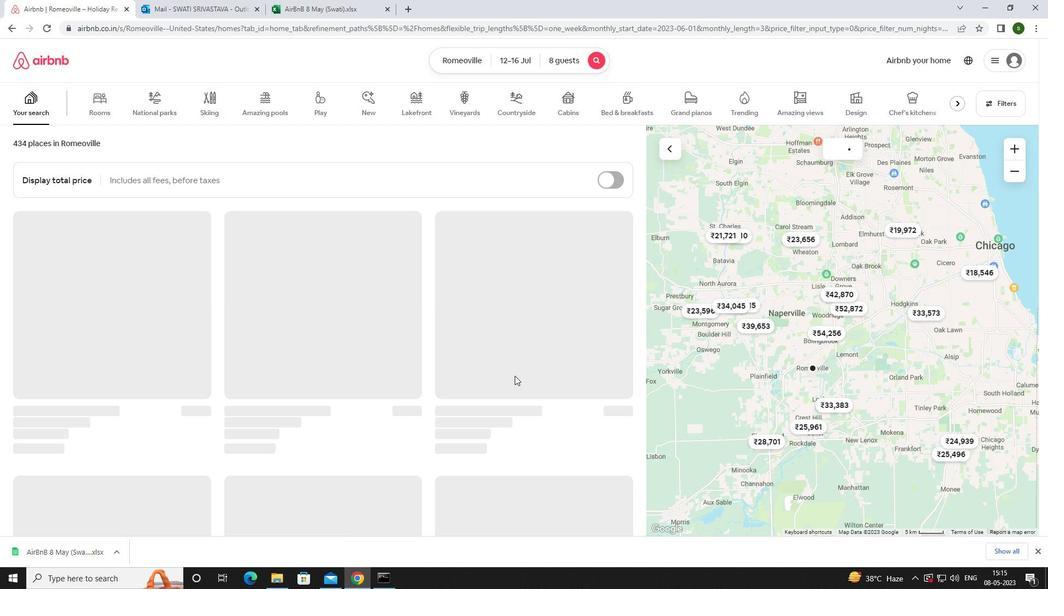 
